 Task: Open Card Leadership Conference Review in Board Customer Relationship Management to Workspace Commercial Mortgages and add a team member Softage.2@softage.net, a label Red, a checklist Student Retention, an attachment from your onedrive, a color Red and finally, add a card description 'Conduct team training session on delegation and empowerment' and a comment 'Given the potential impact of this task, let us approach it with a strategic mindset and explore all options before making a decision.'. Add a start date 'Jan 02, 1900' with a due date 'Jan 09, 1900'
Action: Mouse moved to (51, 296)
Screenshot: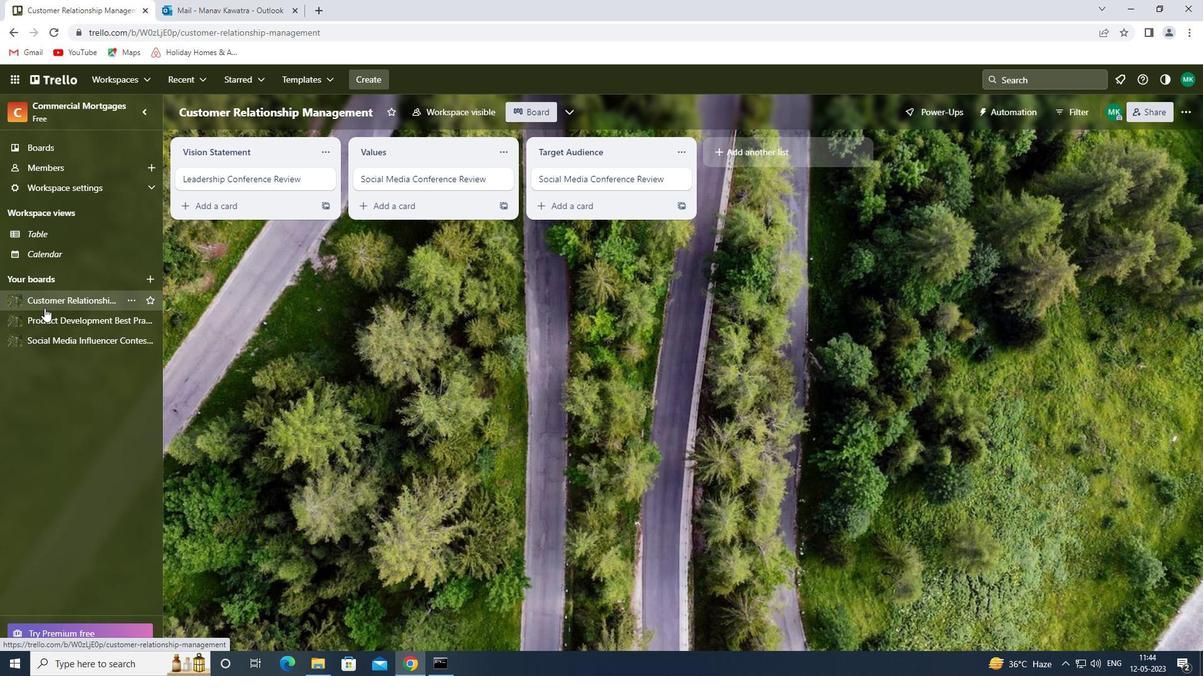 
Action: Mouse pressed left at (51, 296)
Screenshot: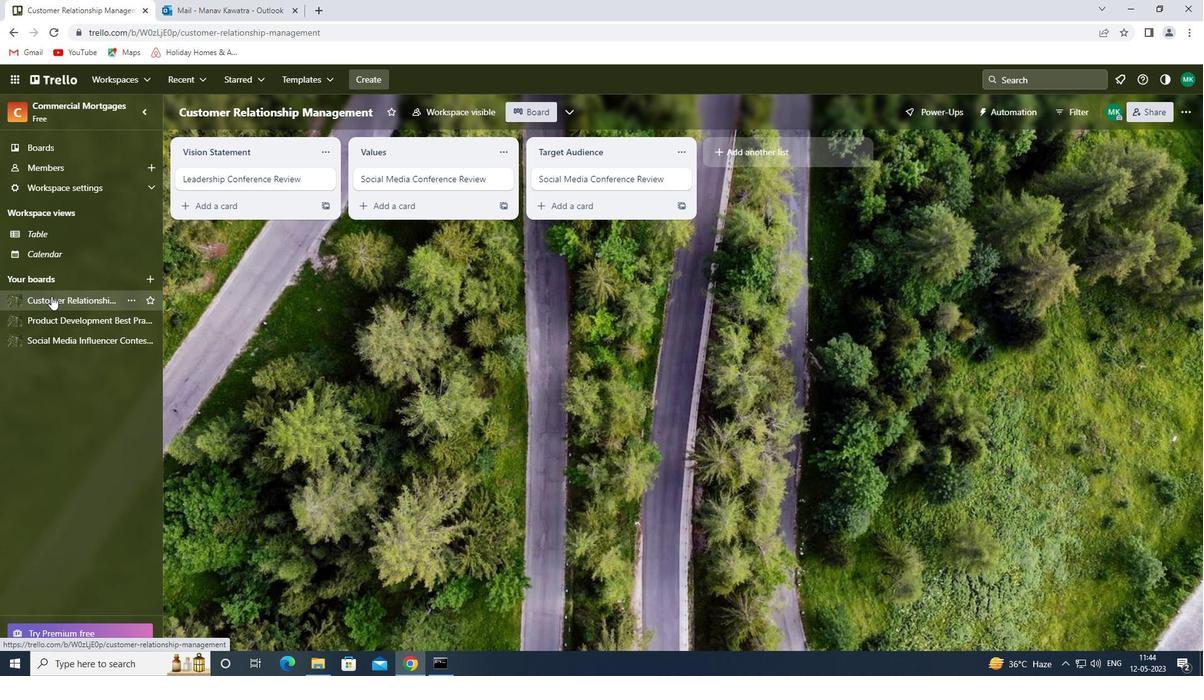 
Action: Mouse moved to (260, 178)
Screenshot: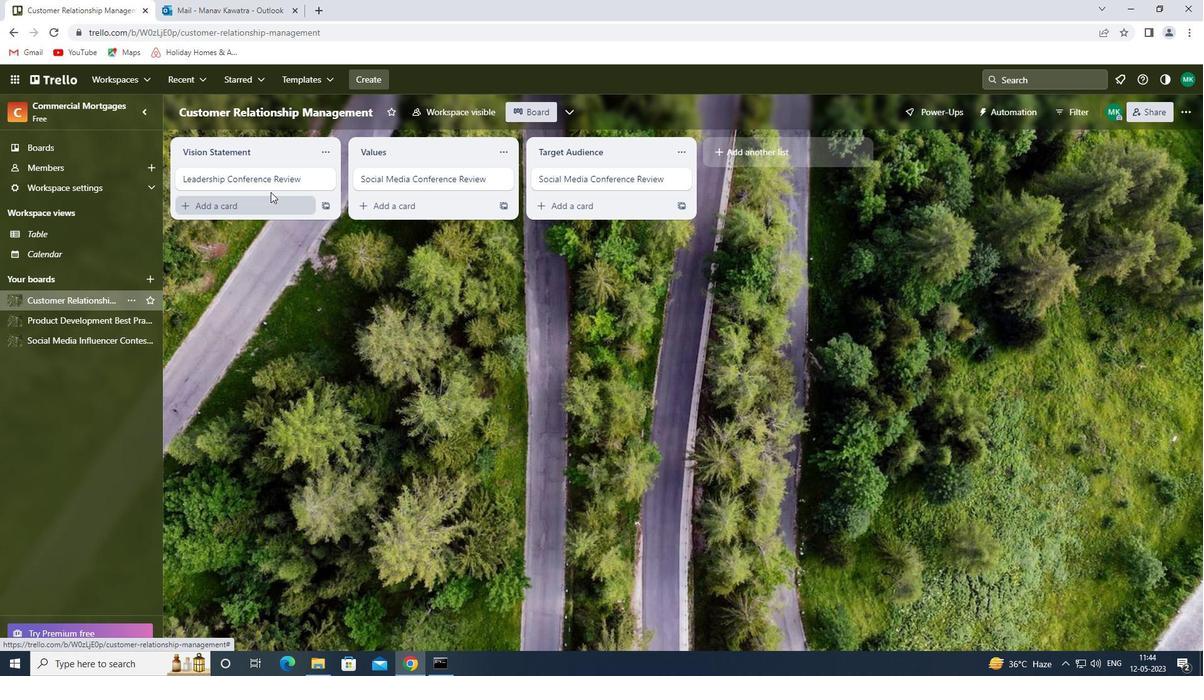 
Action: Mouse pressed left at (260, 178)
Screenshot: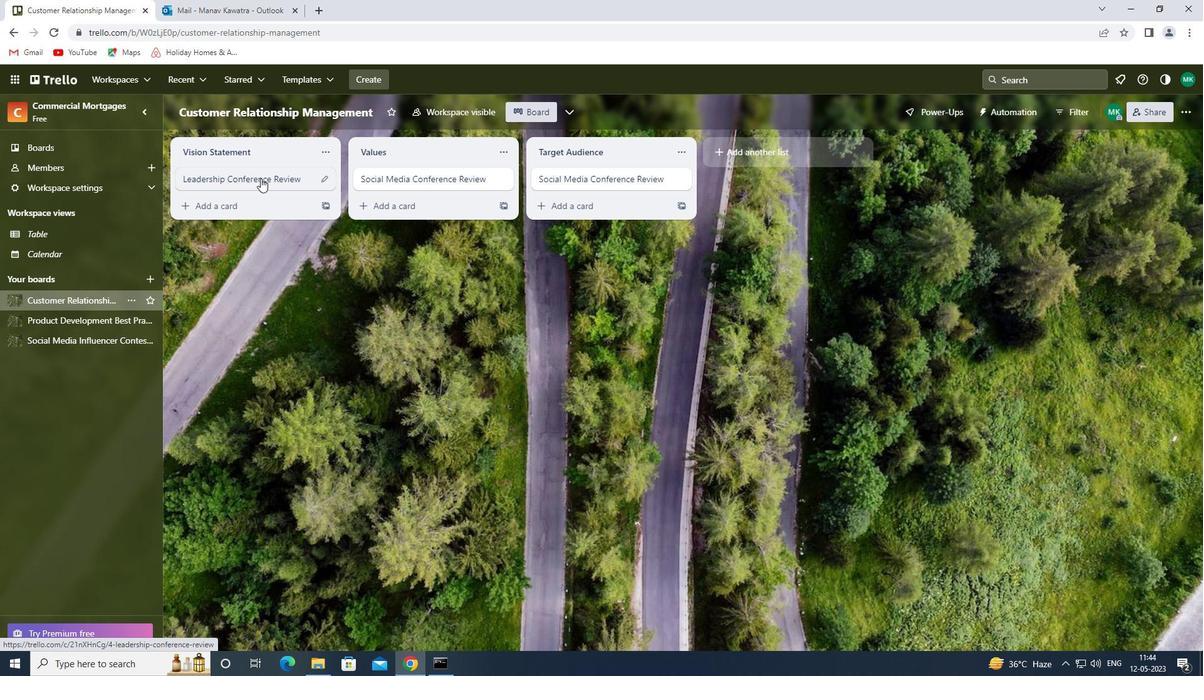 
Action: Mouse moved to (769, 218)
Screenshot: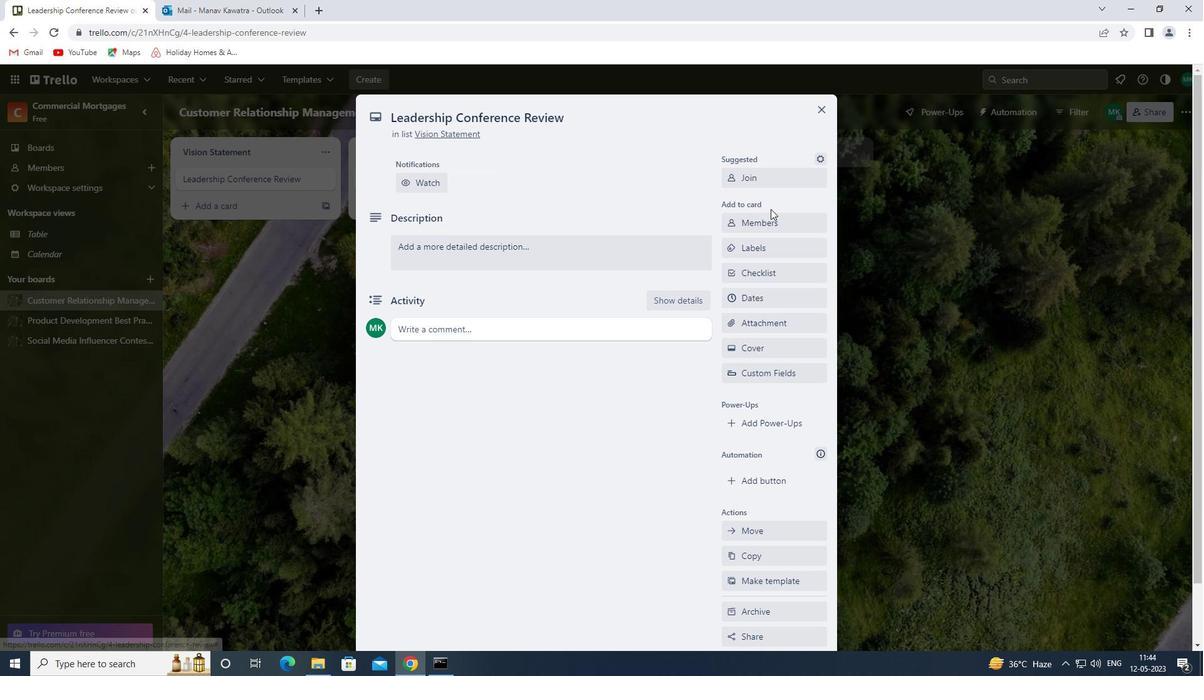 
Action: Mouse pressed left at (769, 218)
Screenshot: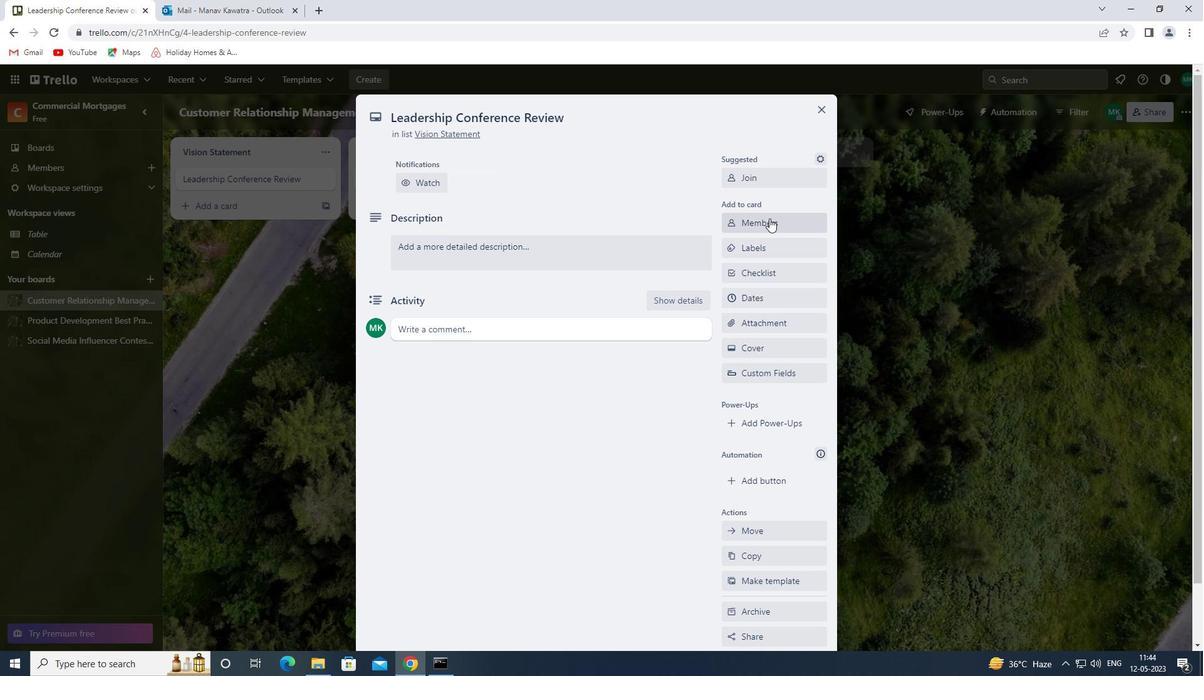 
Action: Mouse moved to (760, 273)
Screenshot: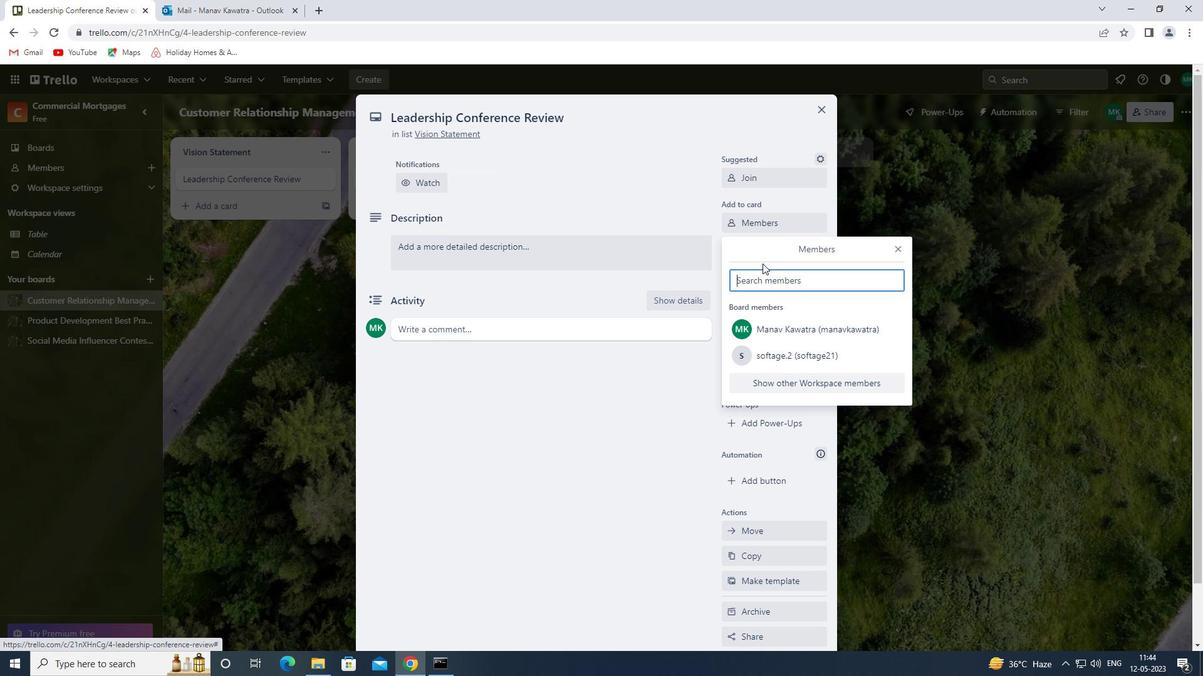 
Action: Mouse pressed left at (760, 273)
Screenshot: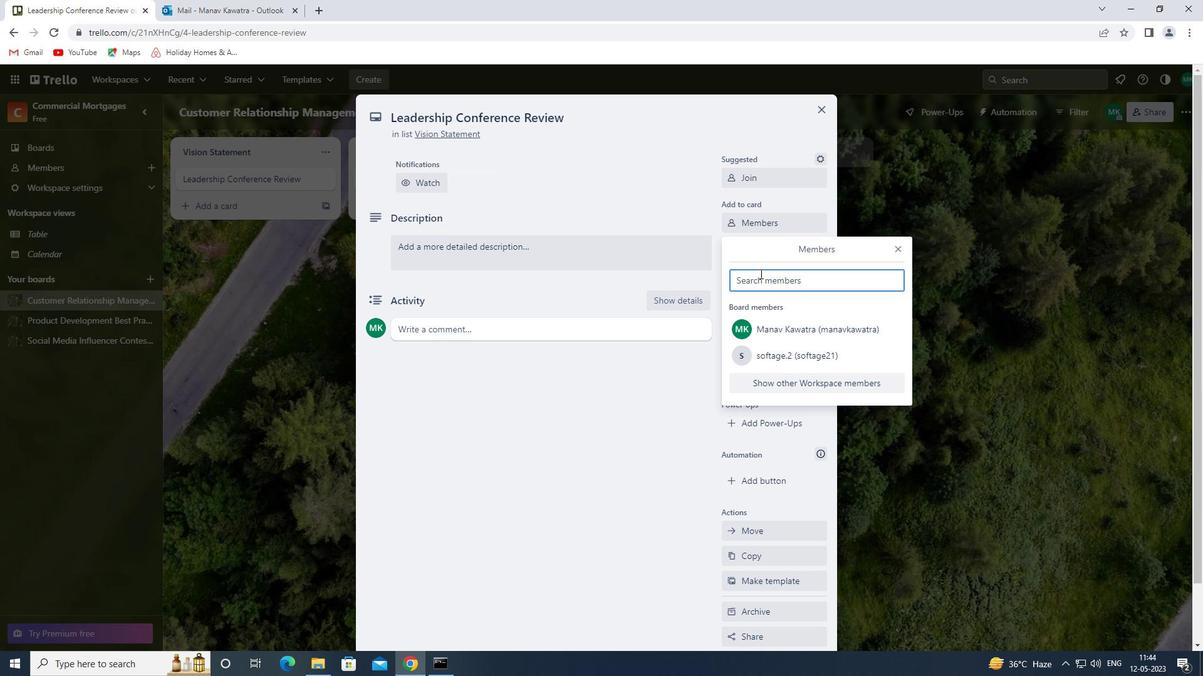 
Action: Key pressed <Key.shift>SOFTAGE.2<Key.shift><Key.shift>@SOFTAGE.NET
Screenshot: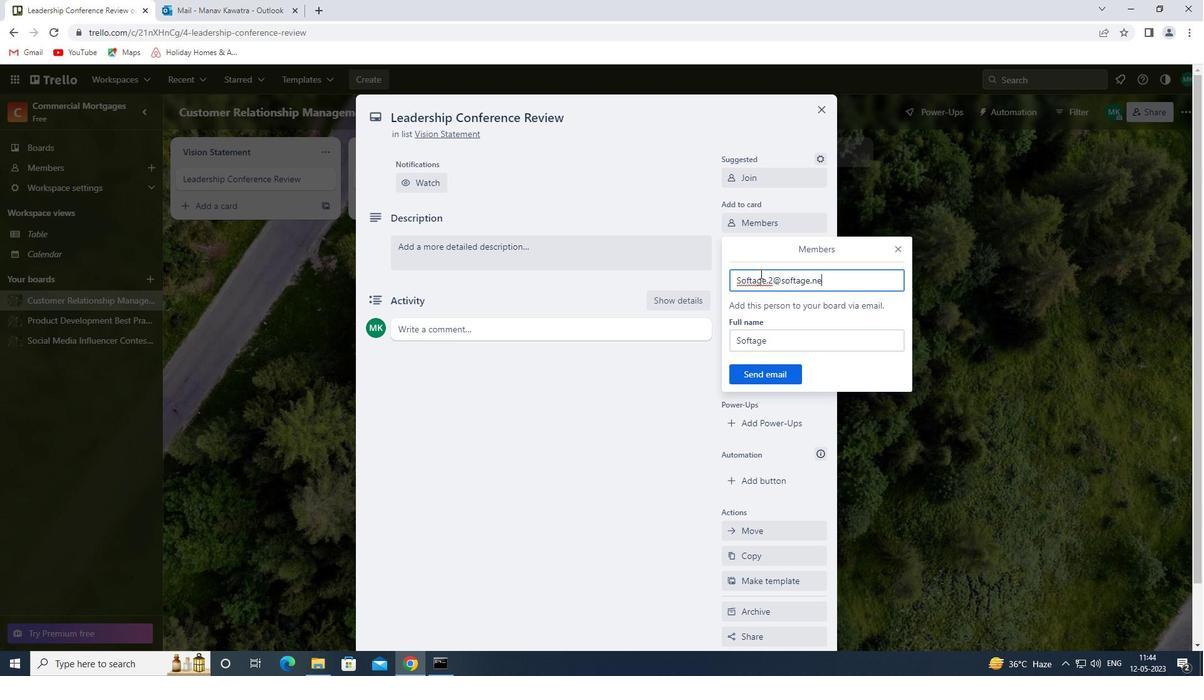 
Action: Mouse moved to (793, 370)
Screenshot: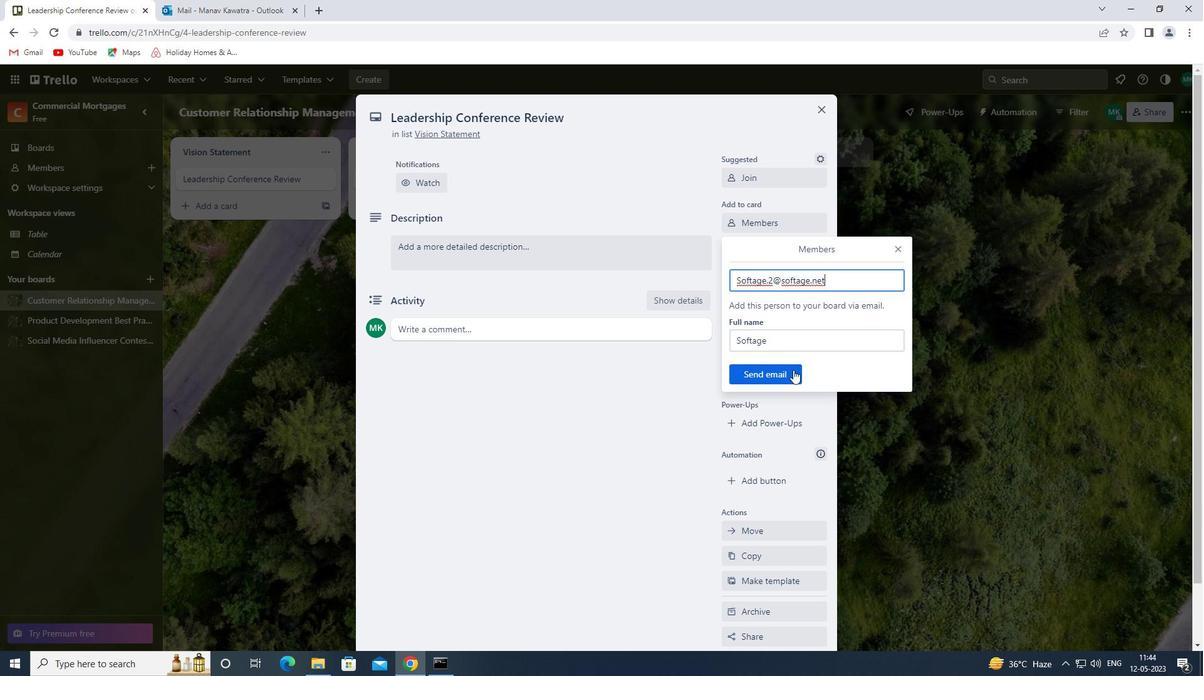 
Action: Mouse pressed left at (793, 370)
Screenshot: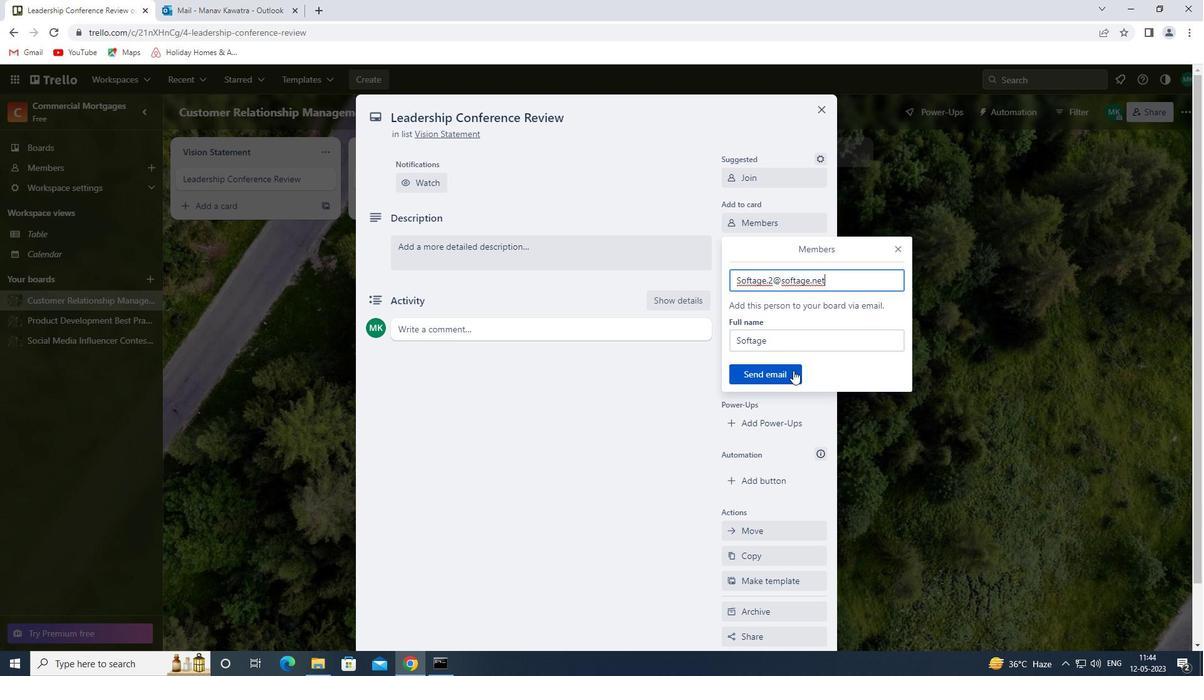 
Action: Mouse moved to (757, 244)
Screenshot: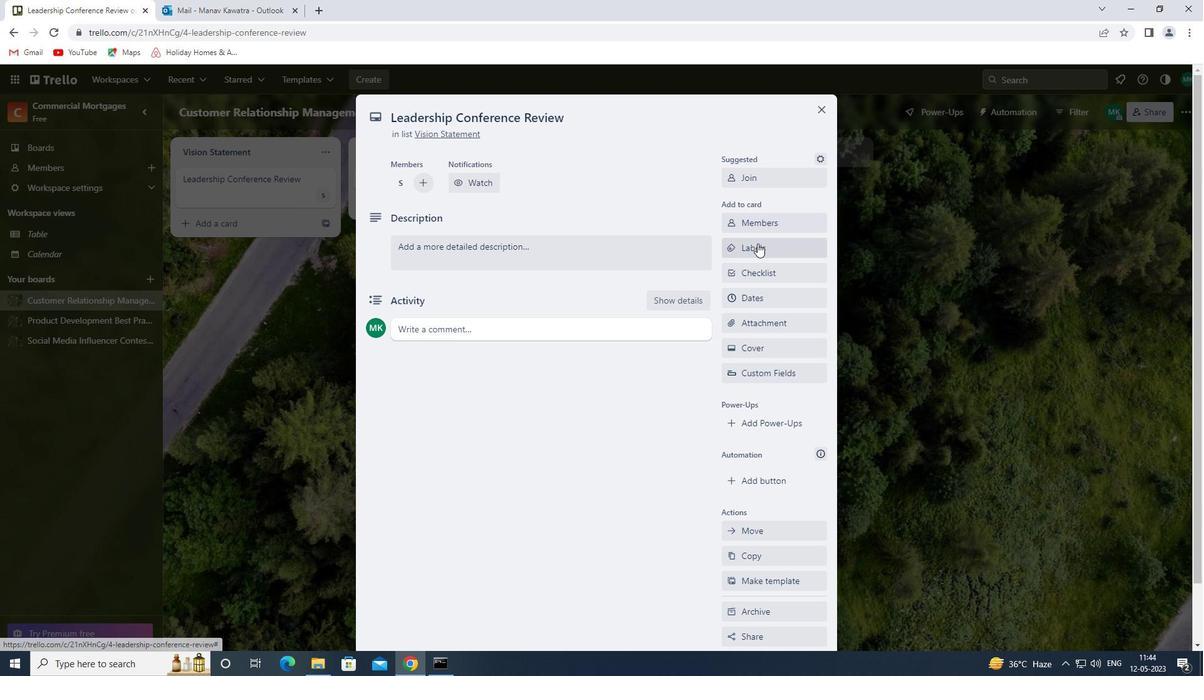 
Action: Mouse pressed left at (757, 244)
Screenshot: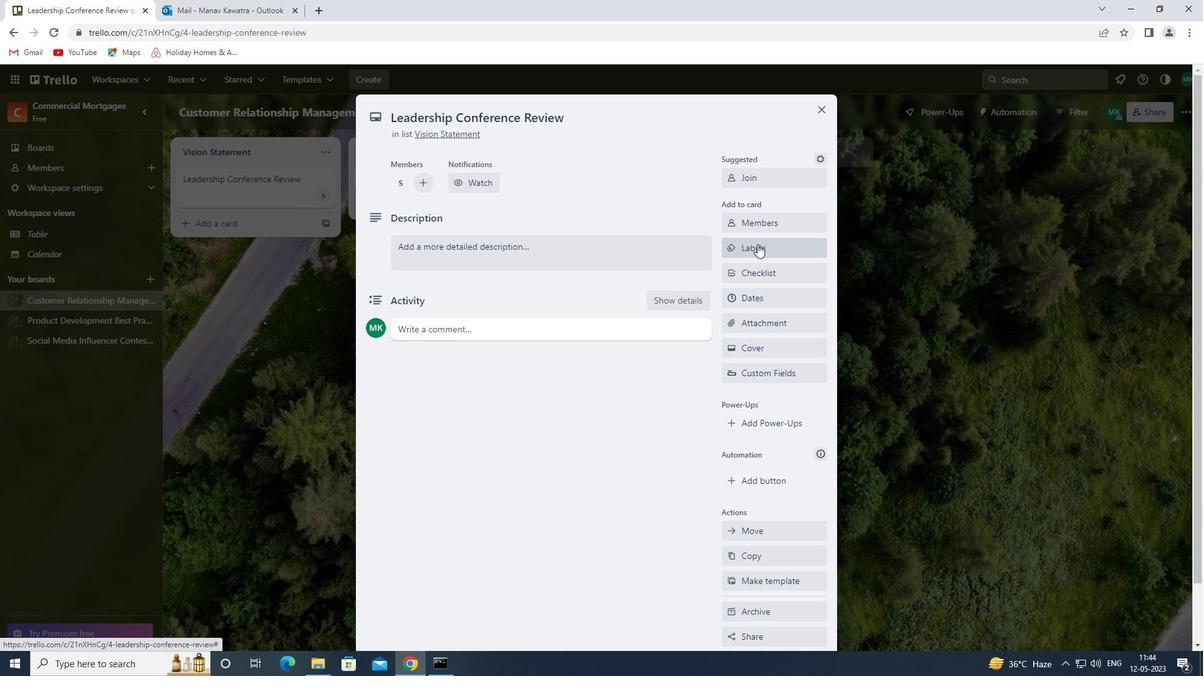 
Action: Mouse moved to (736, 418)
Screenshot: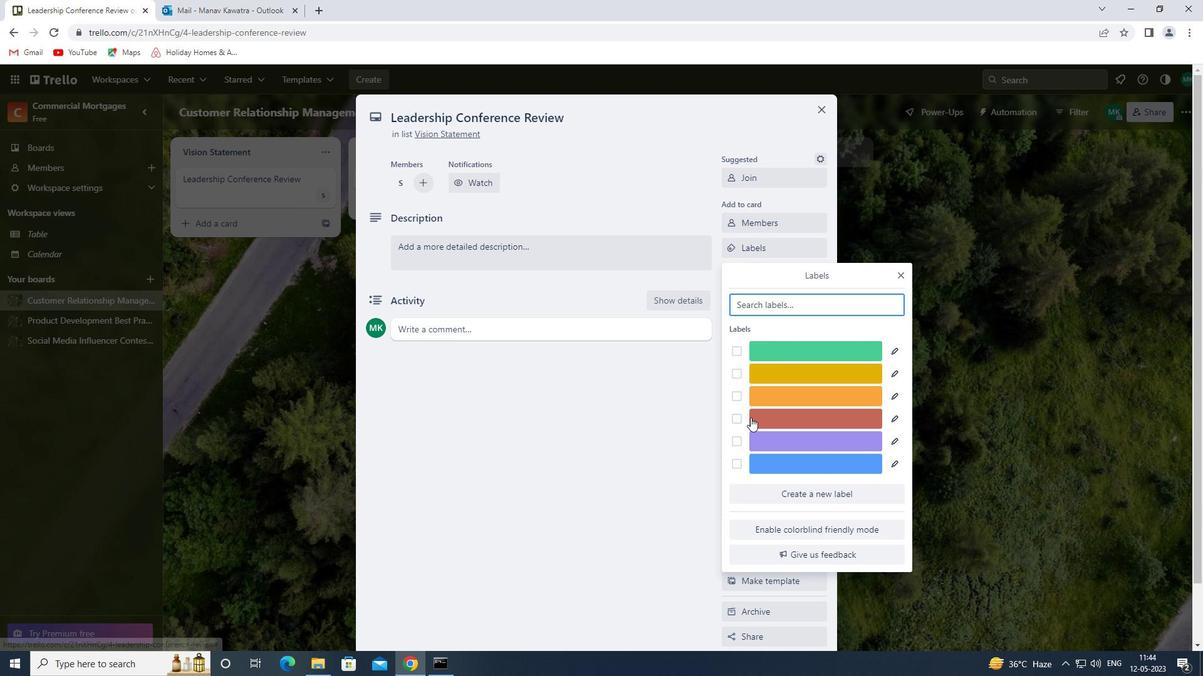 
Action: Mouse pressed left at (736, 418)
Screenshot: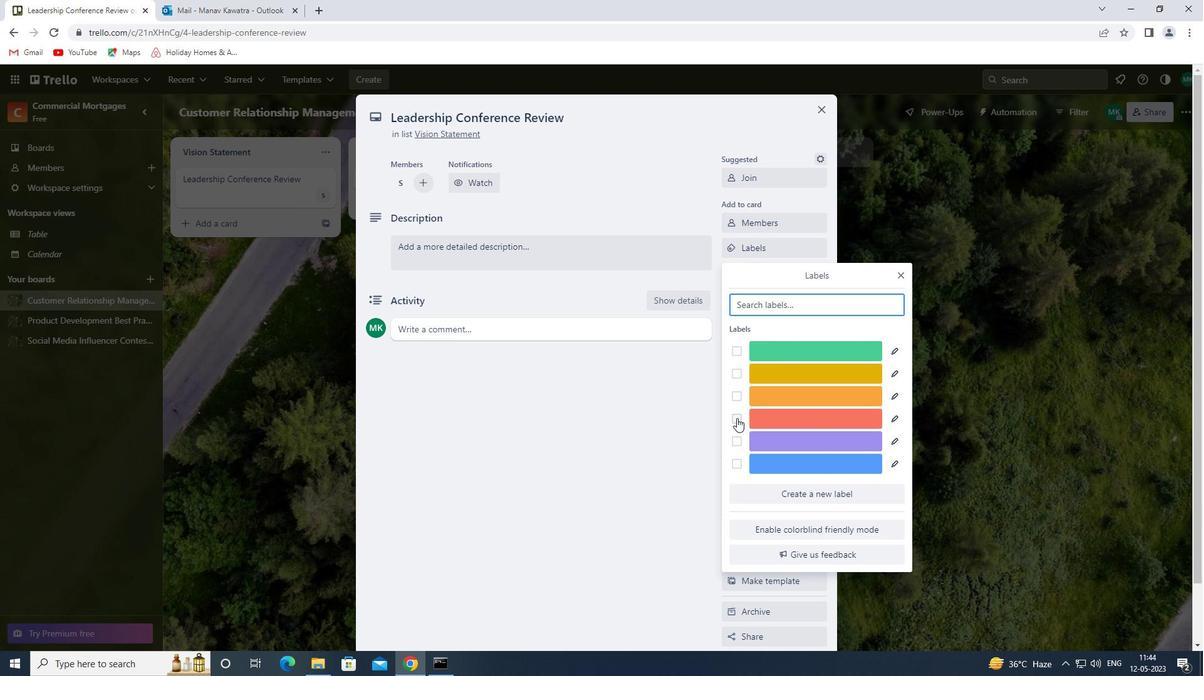 
Action: Mouse moved to (899, 274)
Screenshot: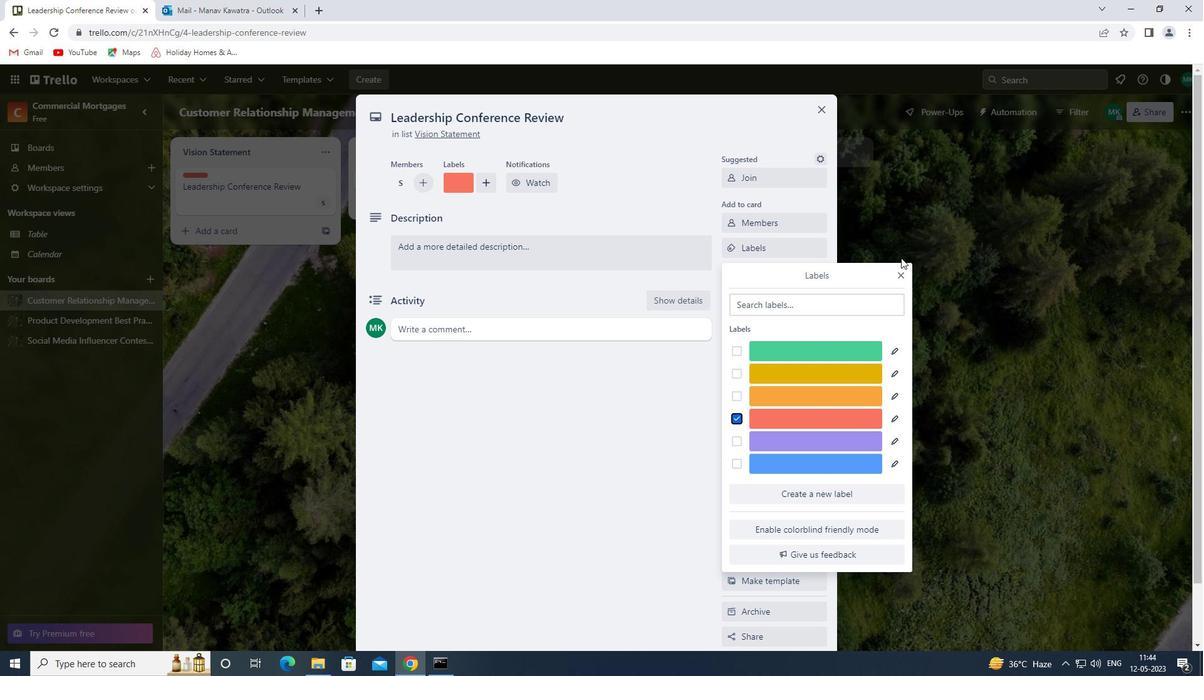 
Action: Mouse pressed left at (899, 274)
Screenshot: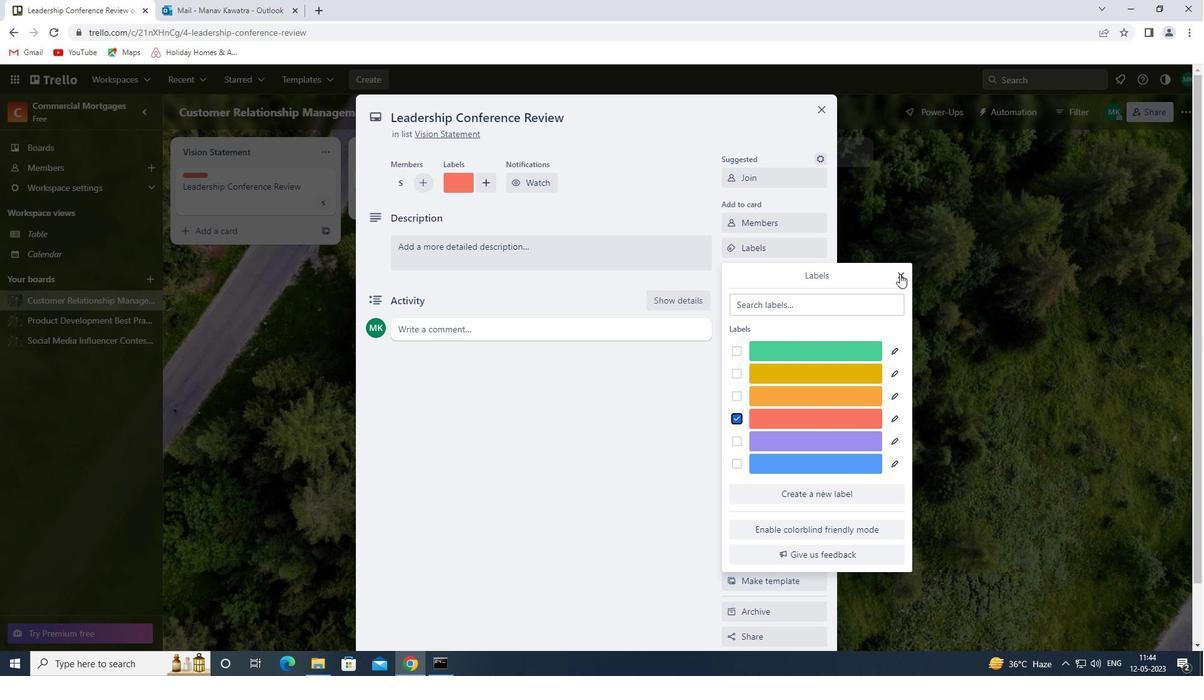 
Action: Mouse moved to (785, 275)
Screenshot: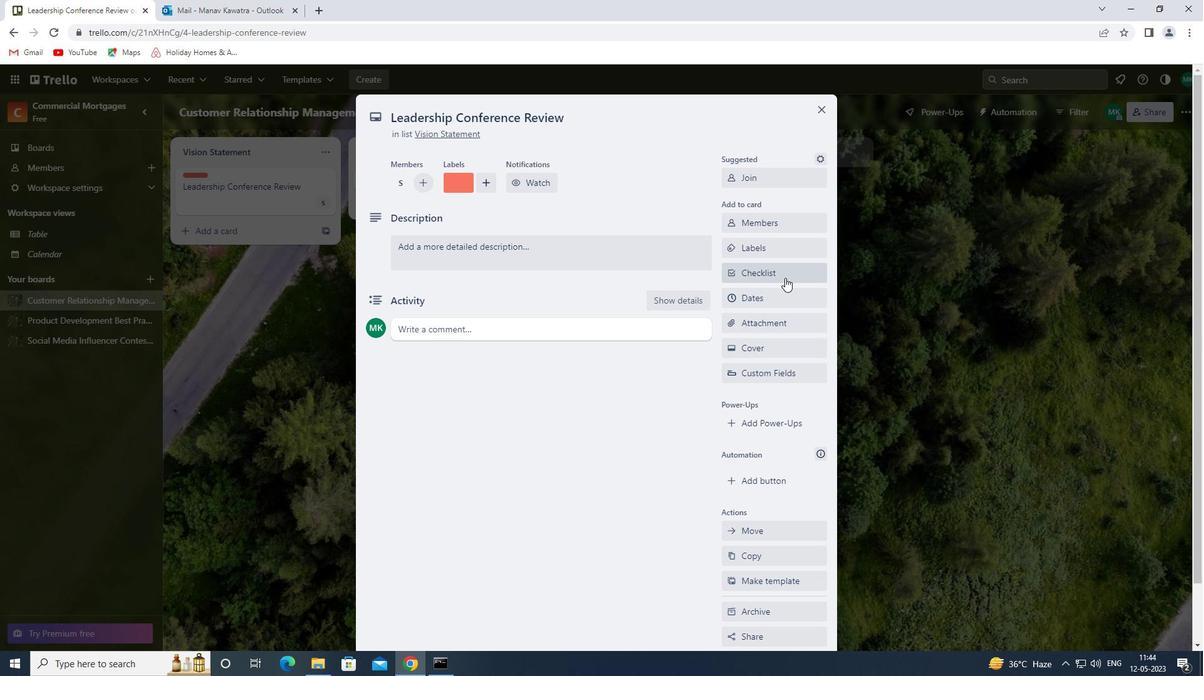 
Action: Mouse pressed left at (785, 275)
Screenshot: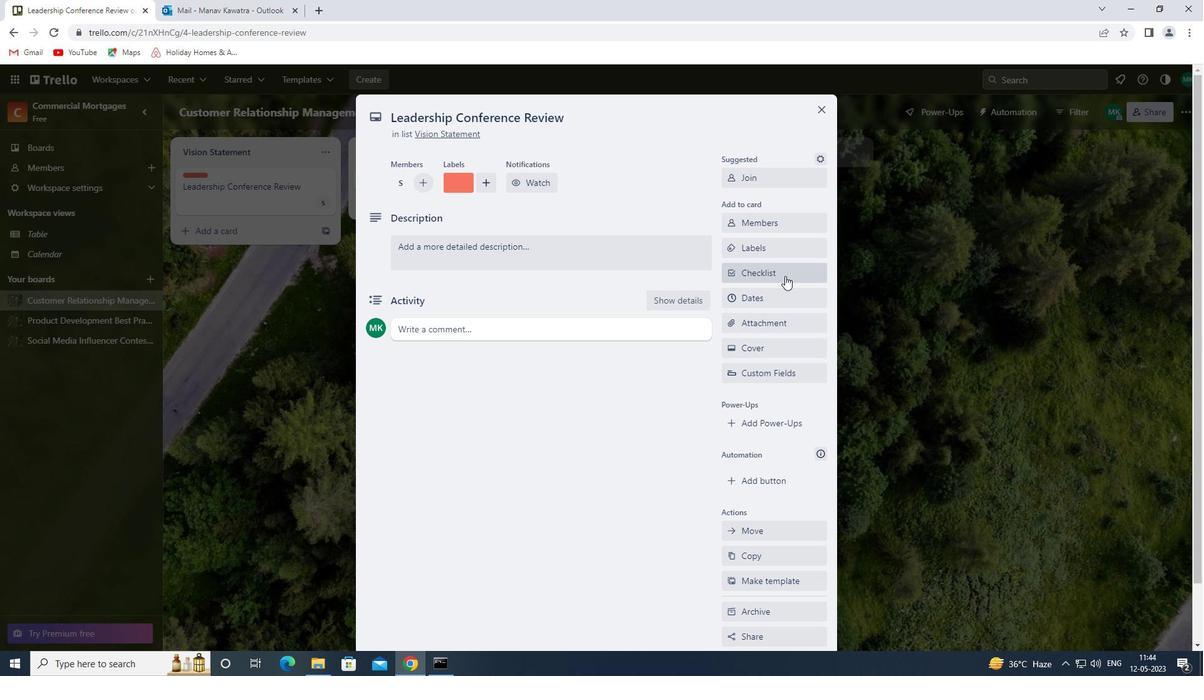 
Action: Mouse moved to (784, 344)
Screenshot: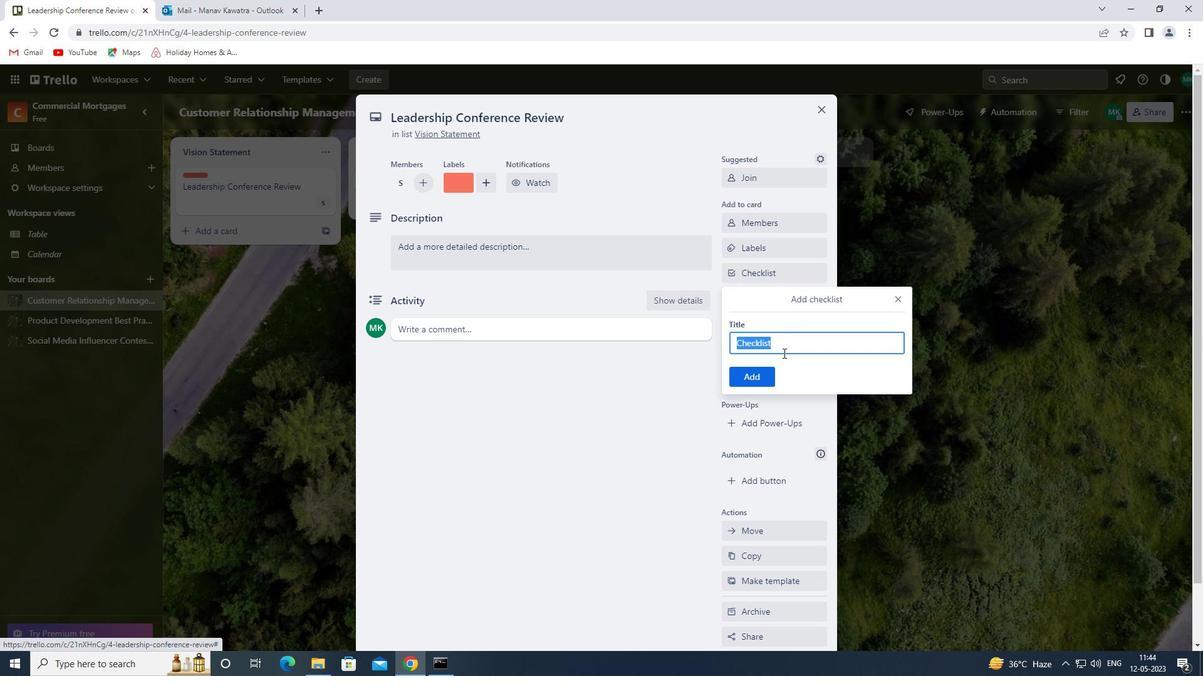 
Action: Key pressed <Key.shift>STUDENT<Key.space><Key.shift>RETENTION
Screenshot: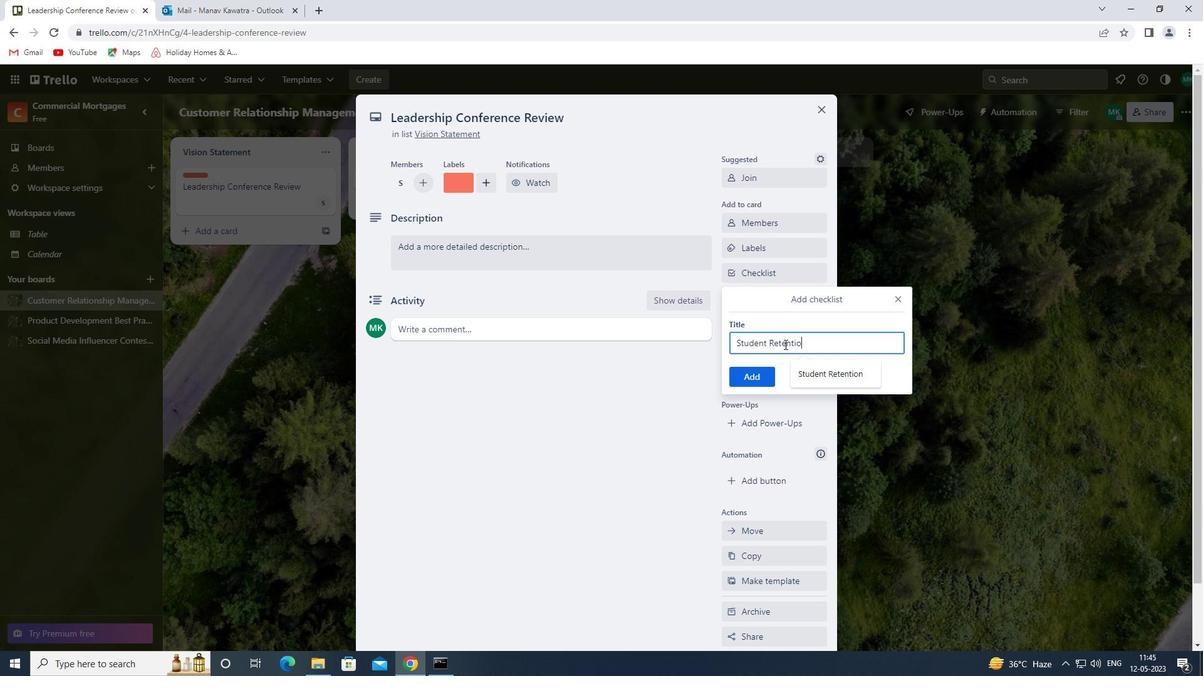 
Action: Mouse moved to (750, 375)
Screenshot: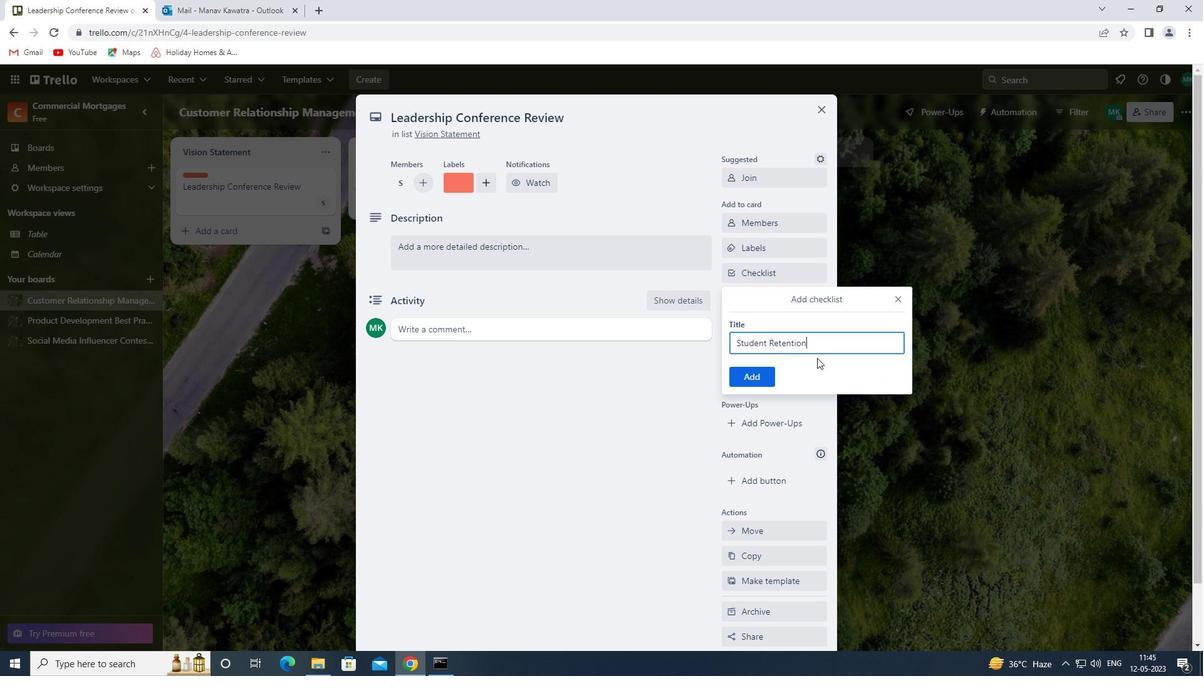 
Action: Mouse pressed left at (750, 375)
Screenshot: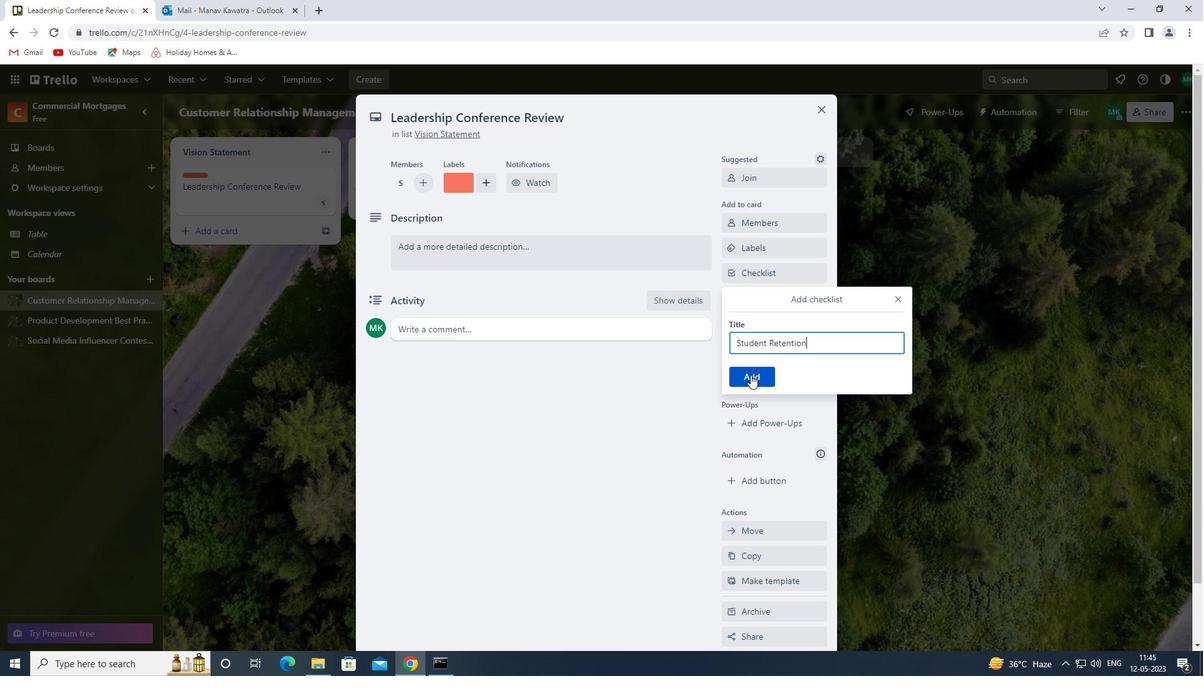 
Action: Mouse moved to (760, 319)
Screenshot: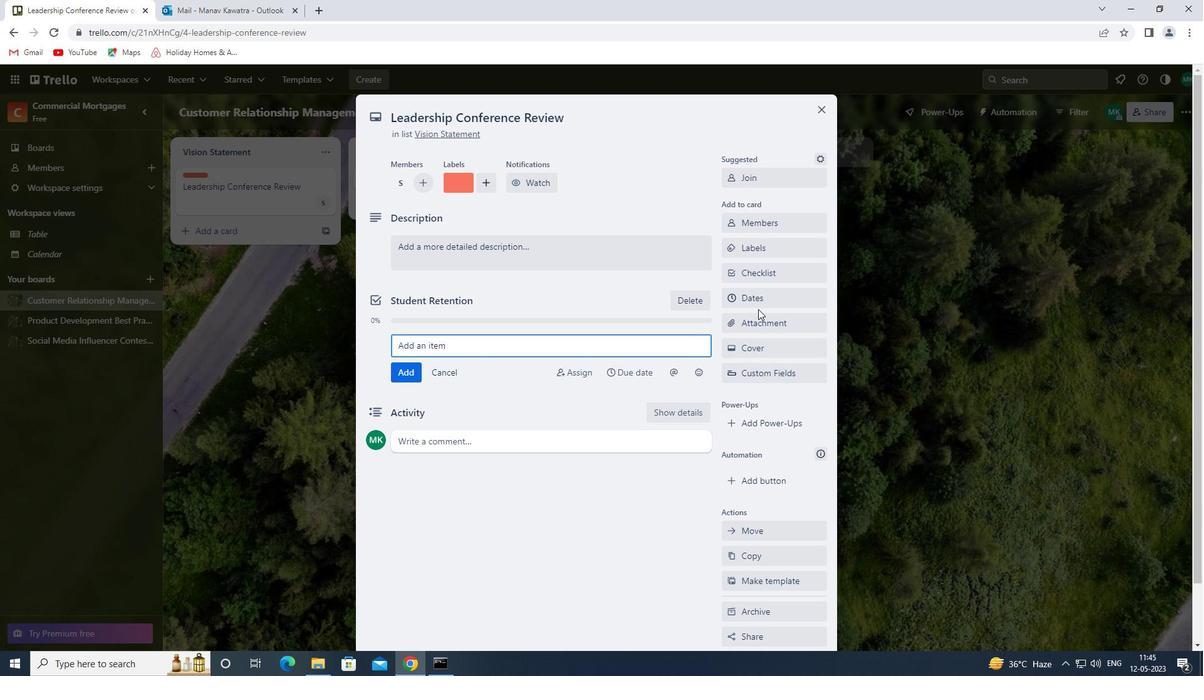 
Action: Mouse pressed left at (760, 319)
Screenshot: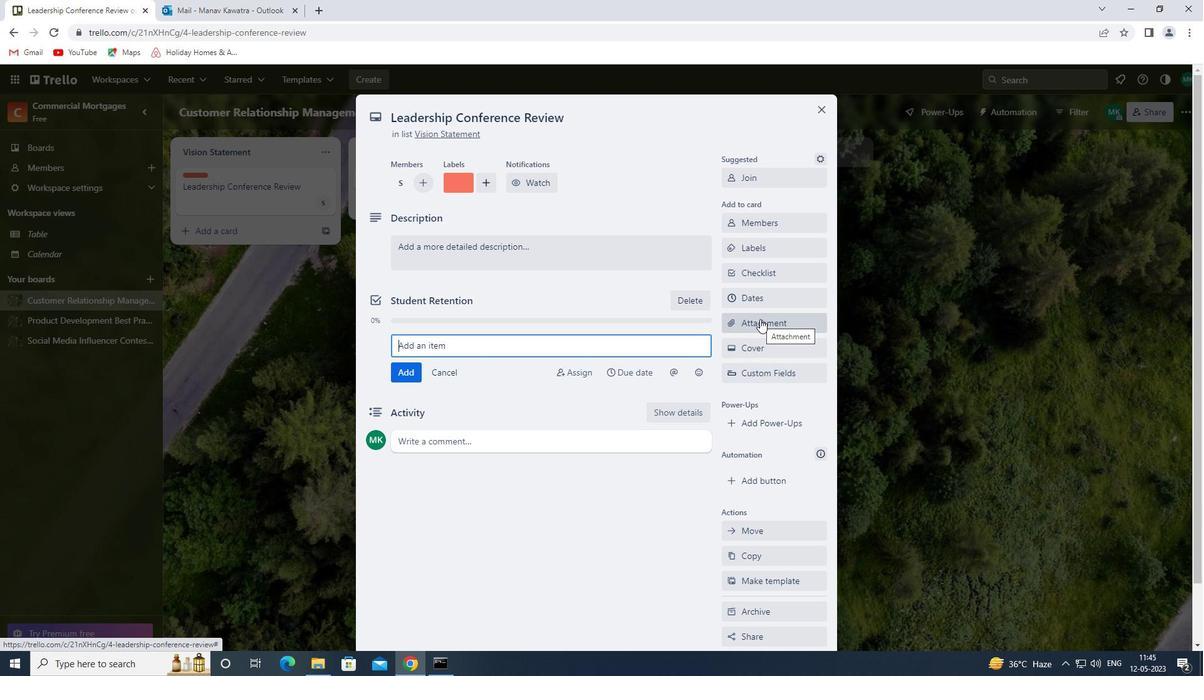 
Action: Mouse moved to (772, 477)
Screenshot: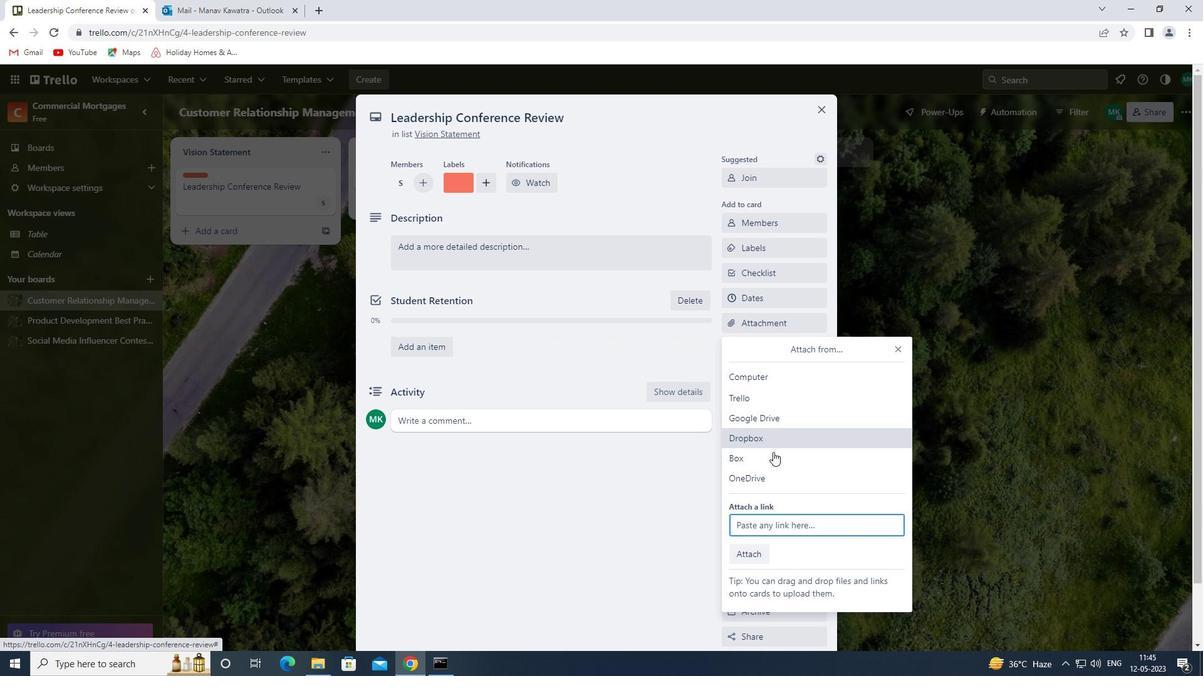 
Action: Mouse pressed left at (772, 477)
Screenshot: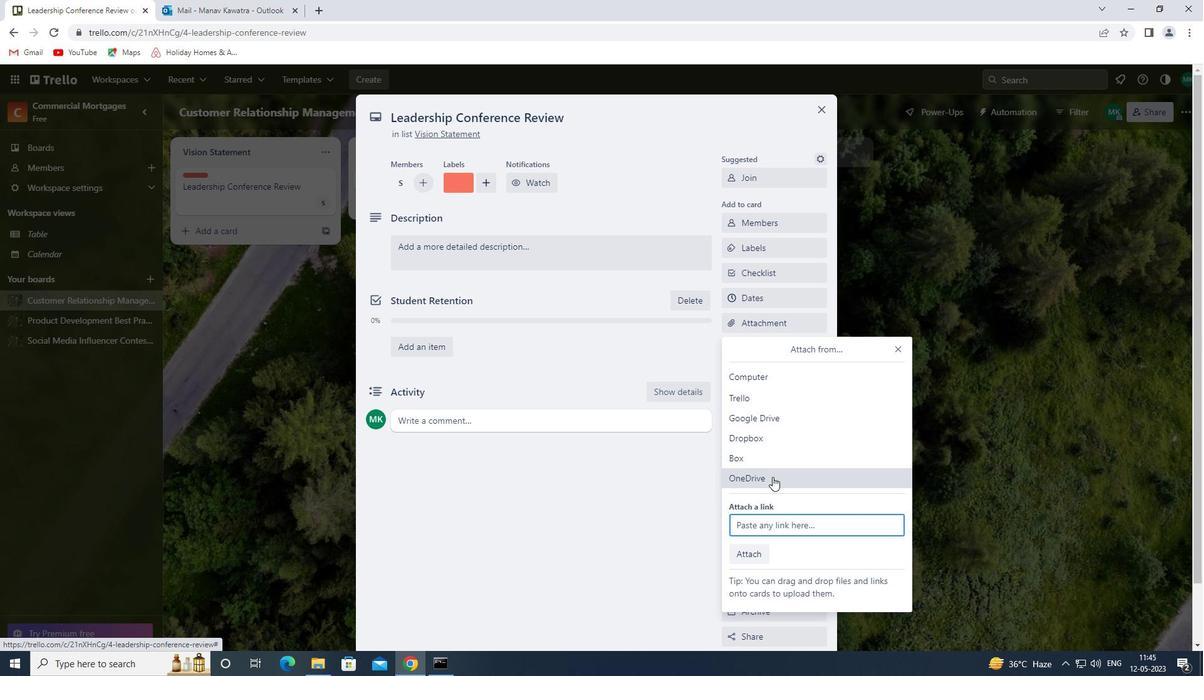 
Action: Mouse moved to (474, 238)
Screenshot: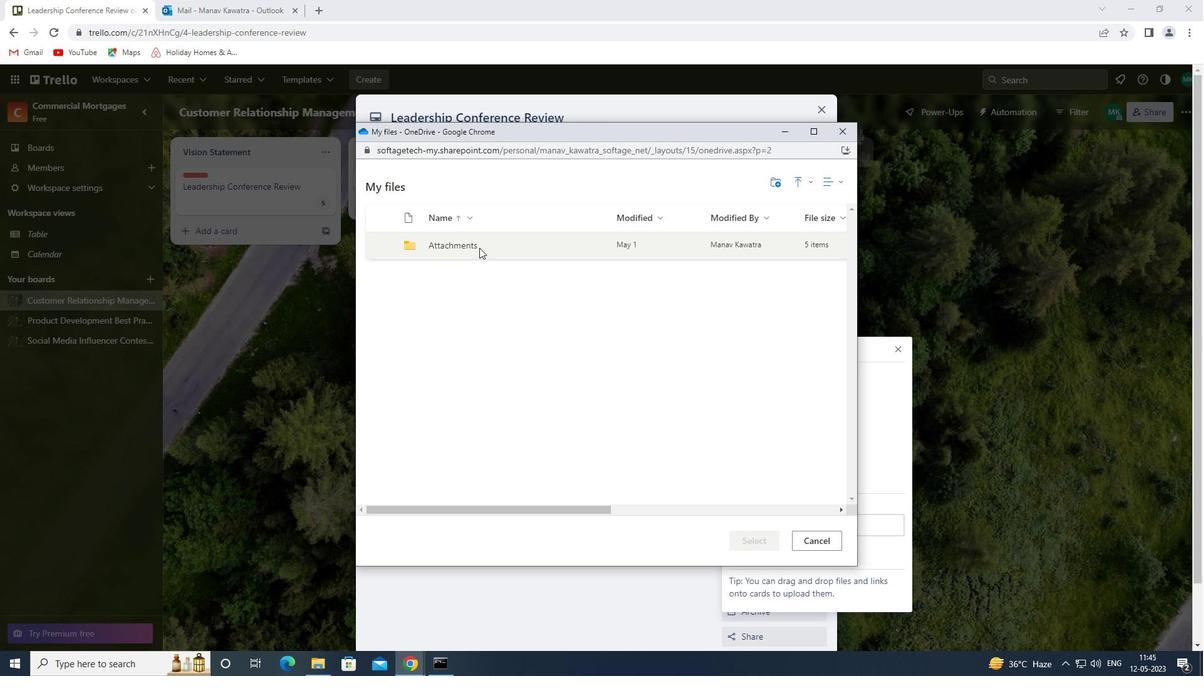 
Action: Mouse pressed left at (474, 238)
Screenshot: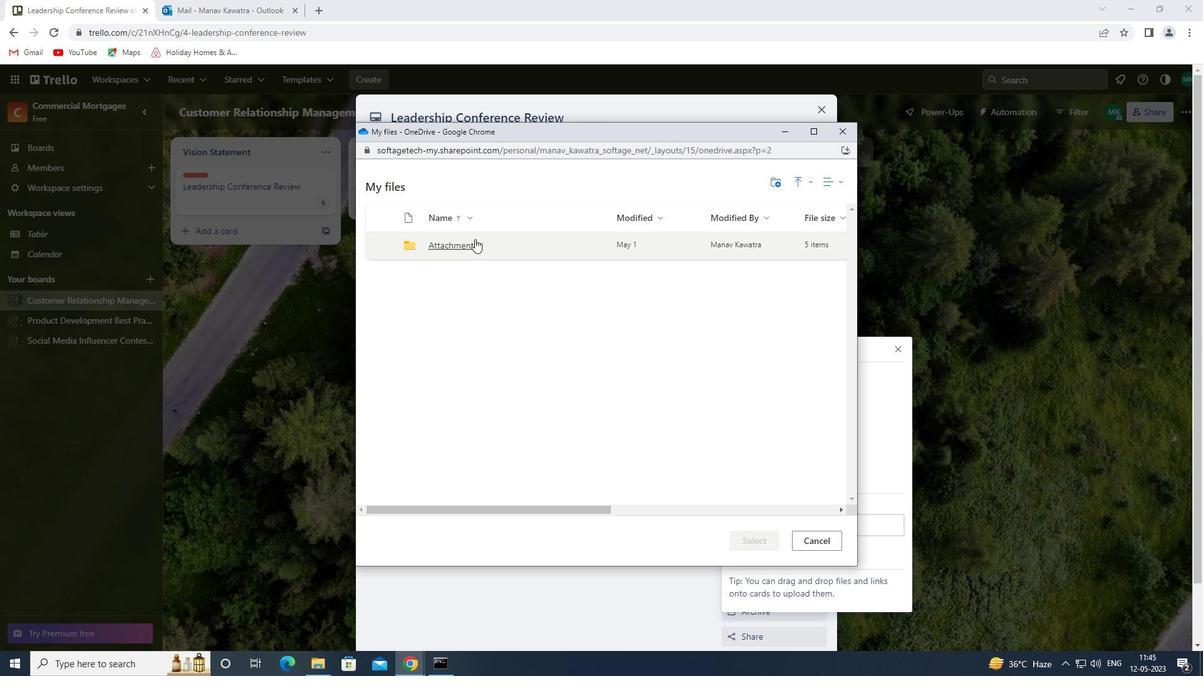 
Action: Mouse moved to (468, 246)
Screenshot: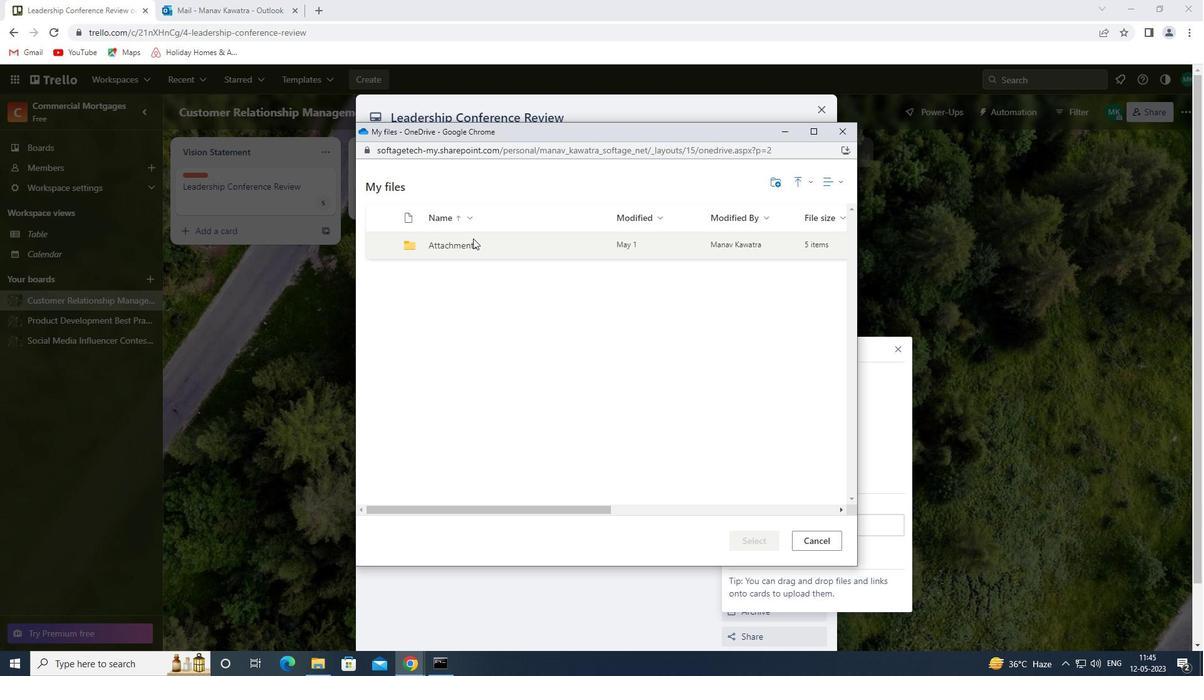 
Action: Mouse pressed left at (468, 246)
Screenshot: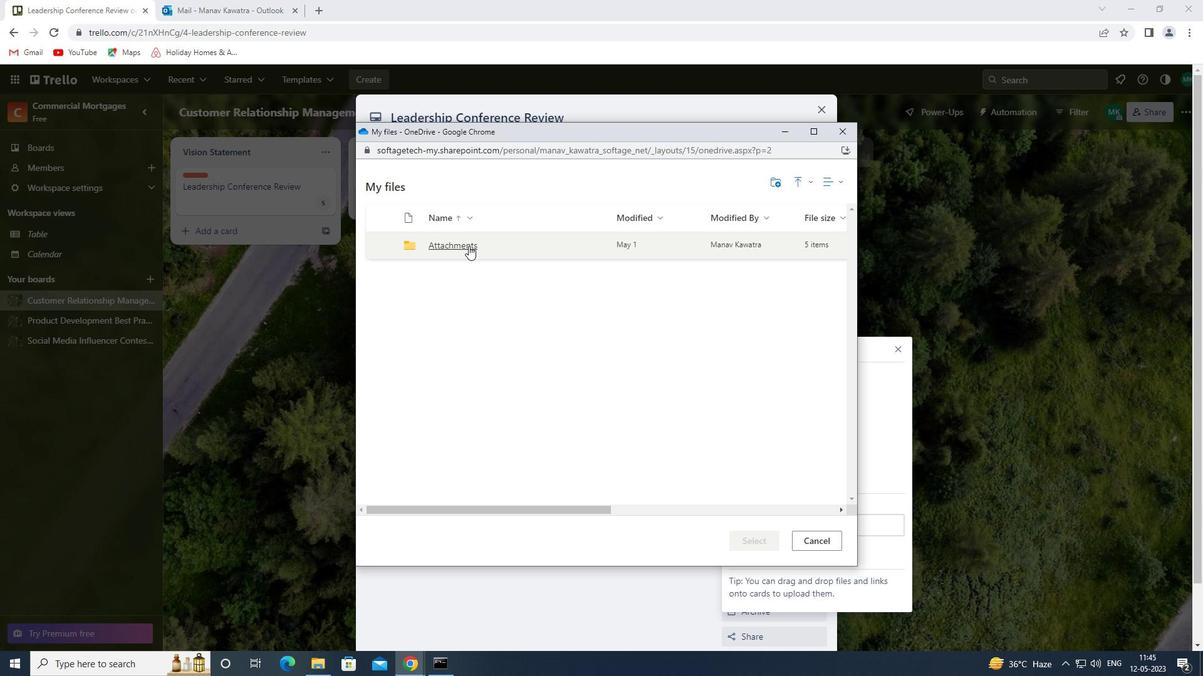 
Action: Mouse moved to (465, 280)
Screenshot: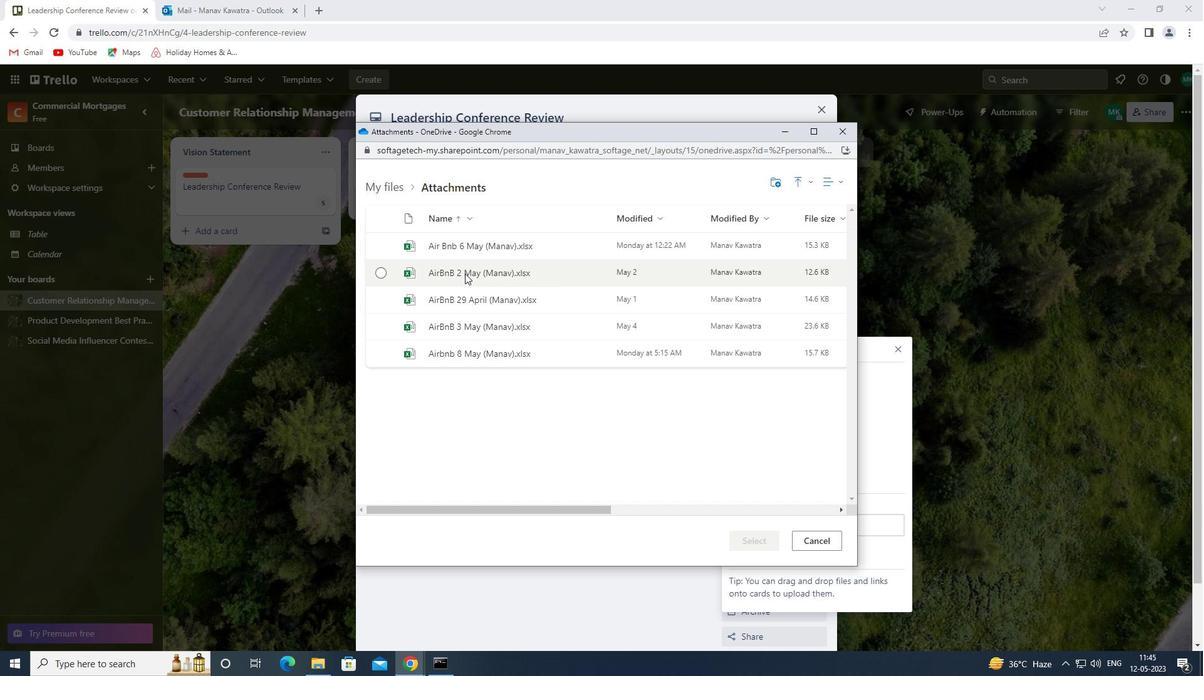 
Action: Mouse pressed left at (465, 280)
Screenshot: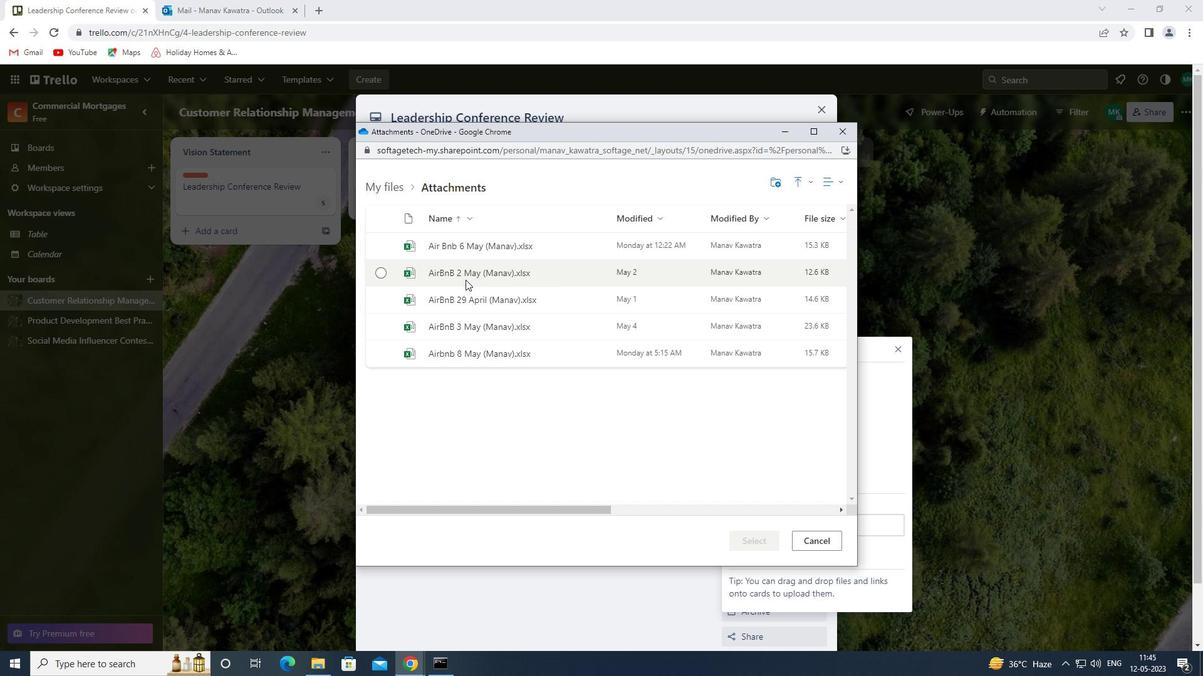 
Action: Mouse moved to (747, 536)
Screenshot: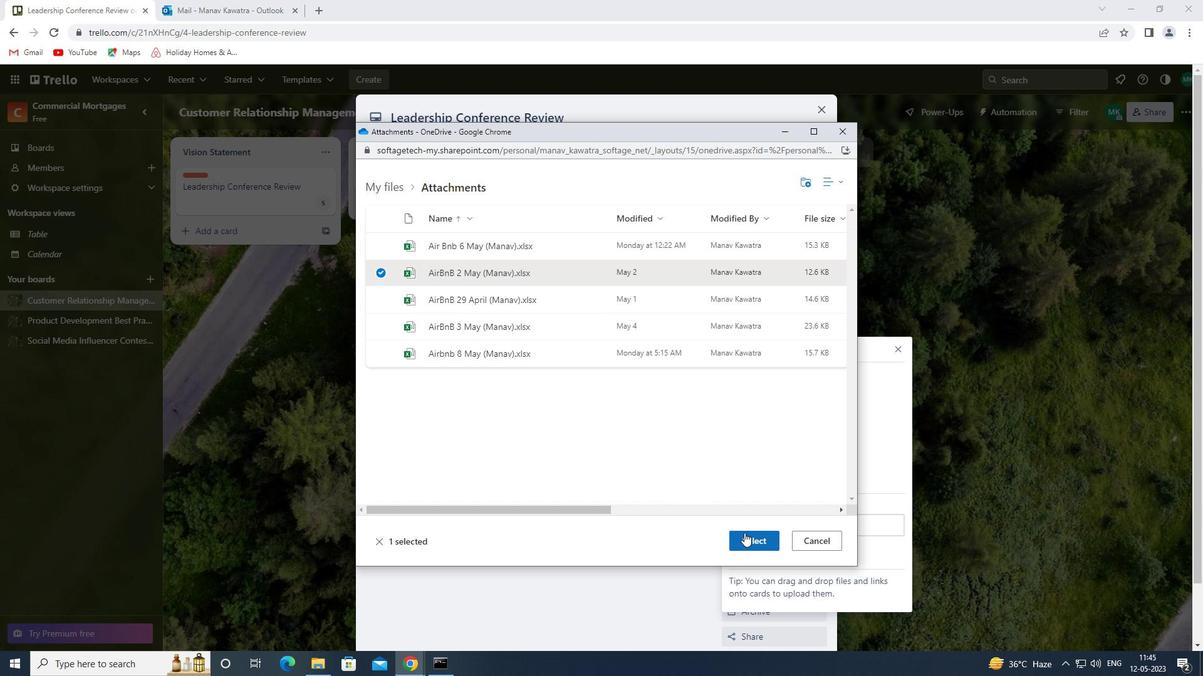 
Action: Mouse pressed left at (747, 536)
Screenshot: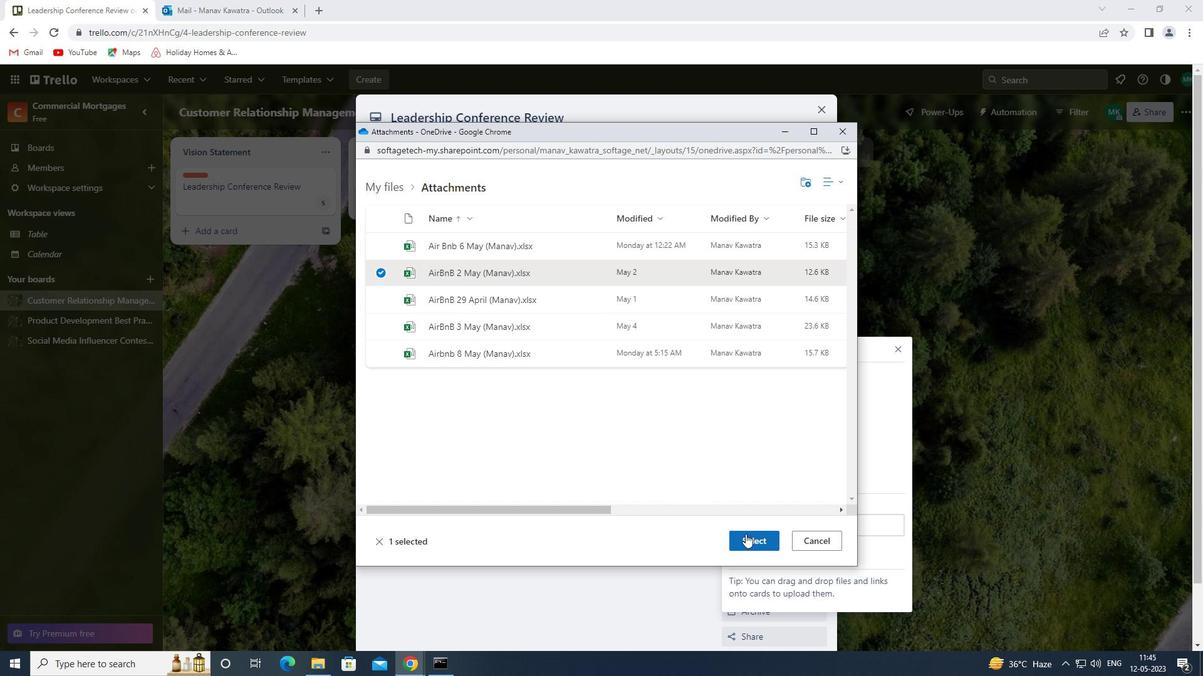 
Action: Mouse moved to (555, 491)
Screenshot: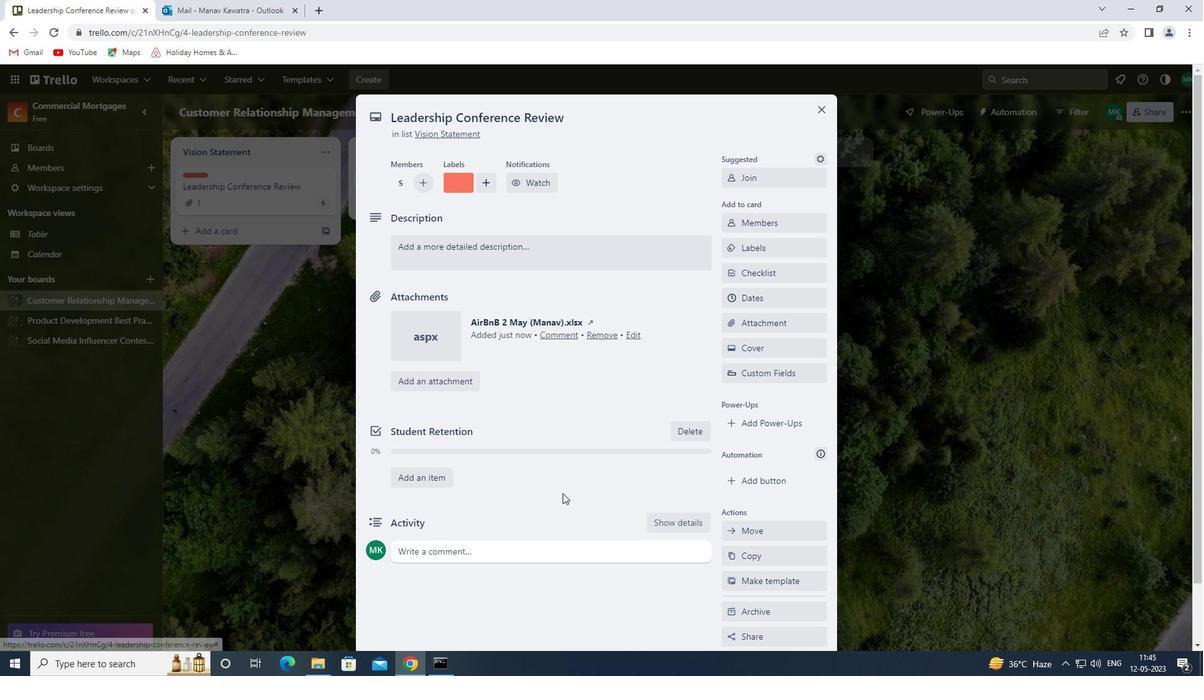 
Action: Mouse scrolled (555, 490) with delta (0, 0)
Screenshot: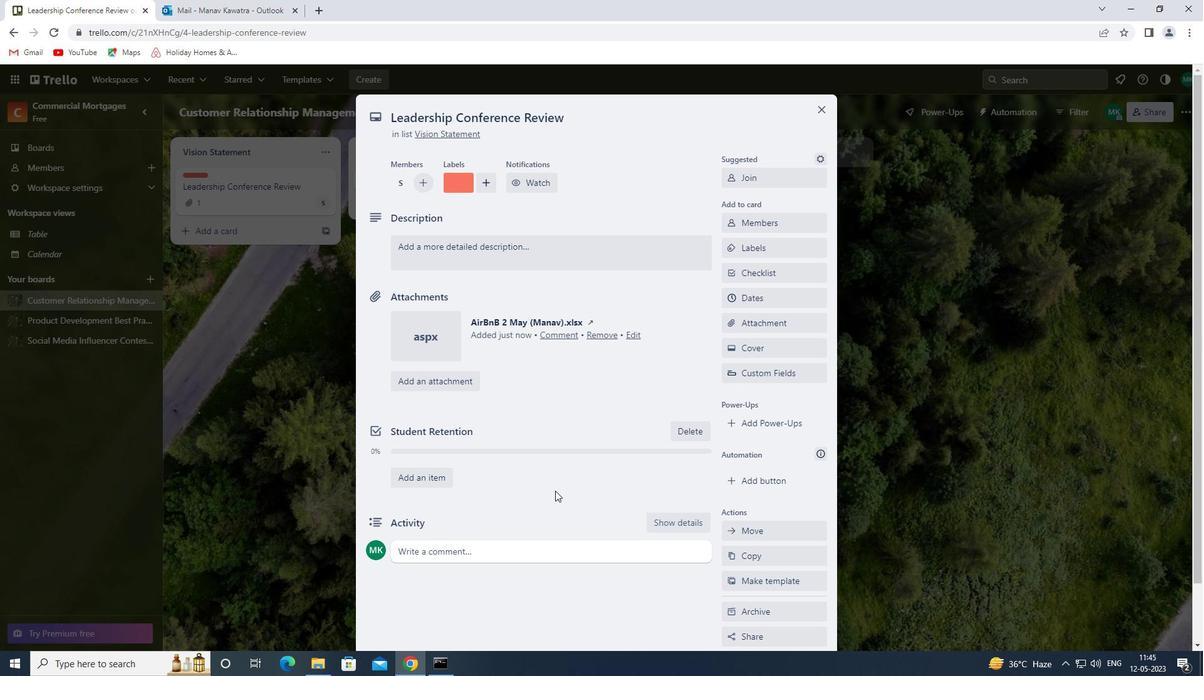 
Action: Mouse moved to (426, 191)
Screenshot: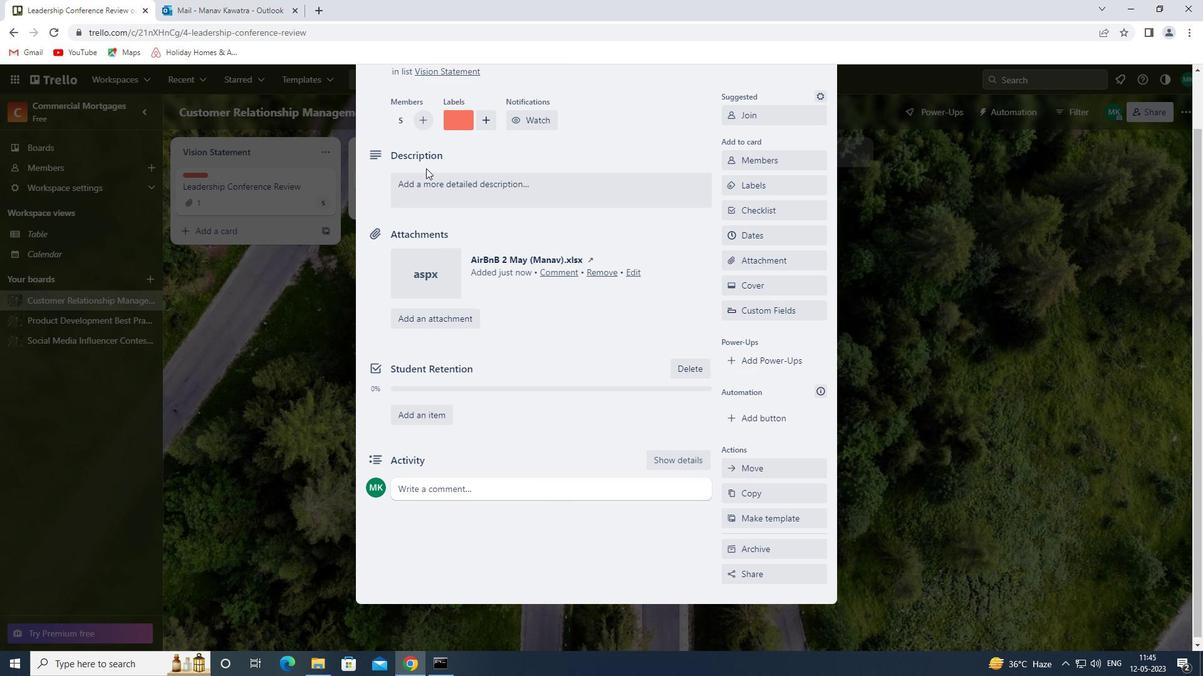 
Action: Mouse pressed left at (426, 191)
Screenshot: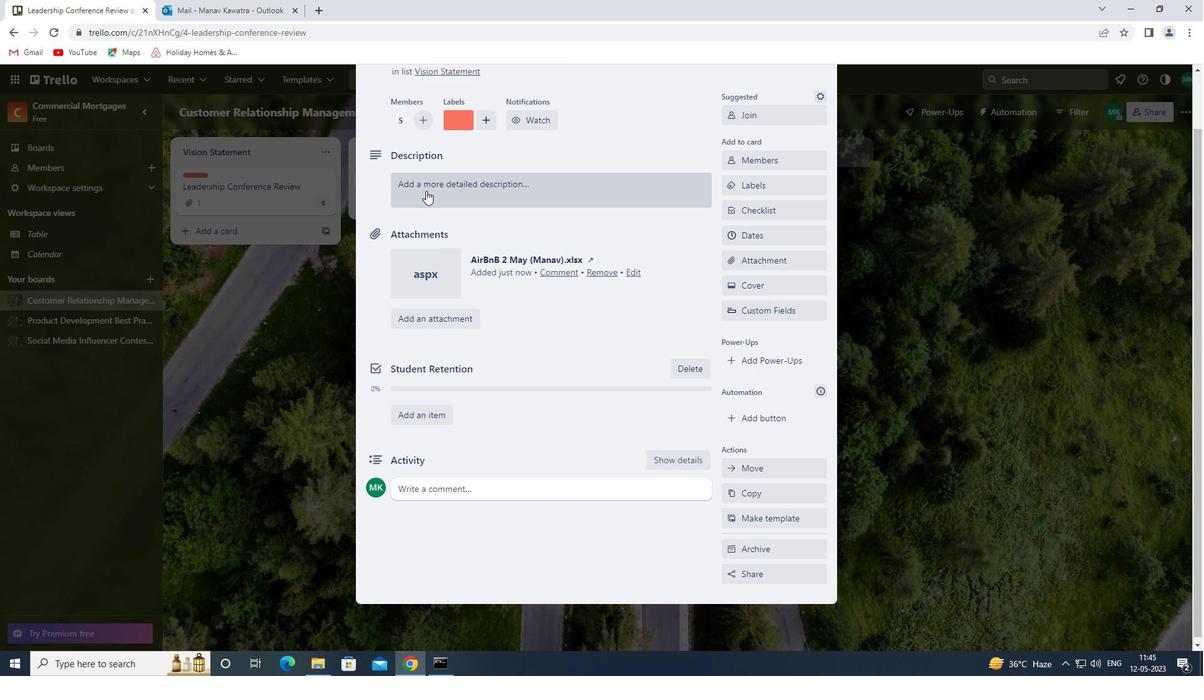 
Action: Mouse moved to (424, 236)
Screenshot: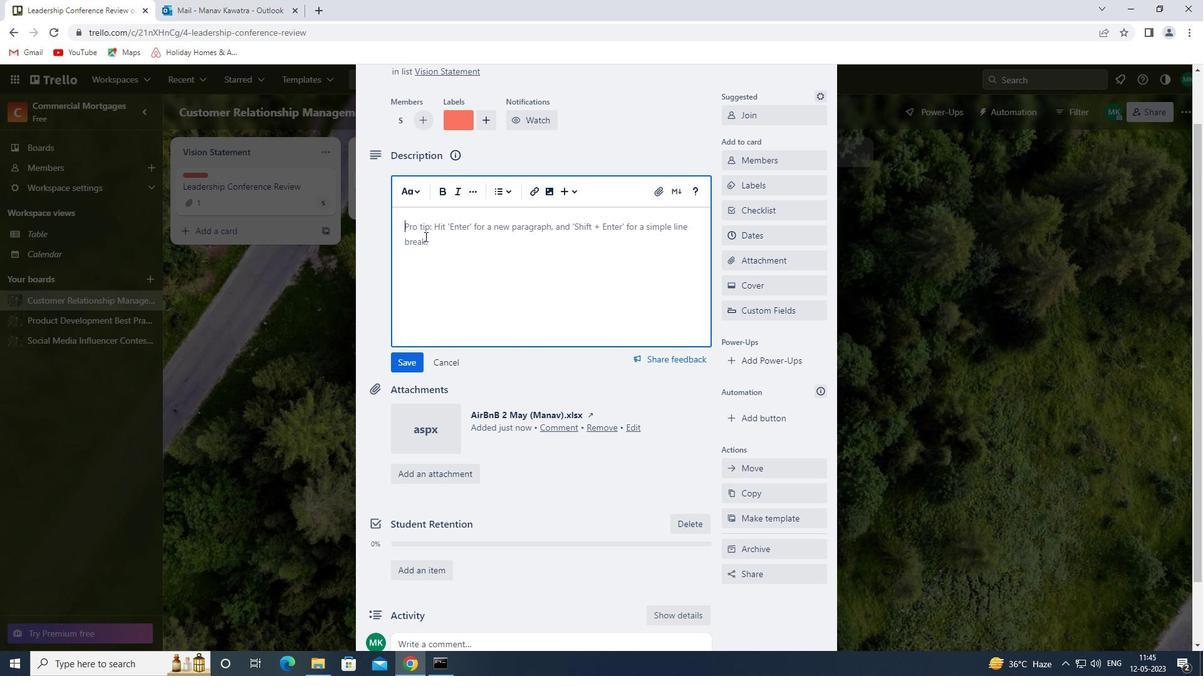 
Action: Mouse pressed left at (424, 236)
Screenshot: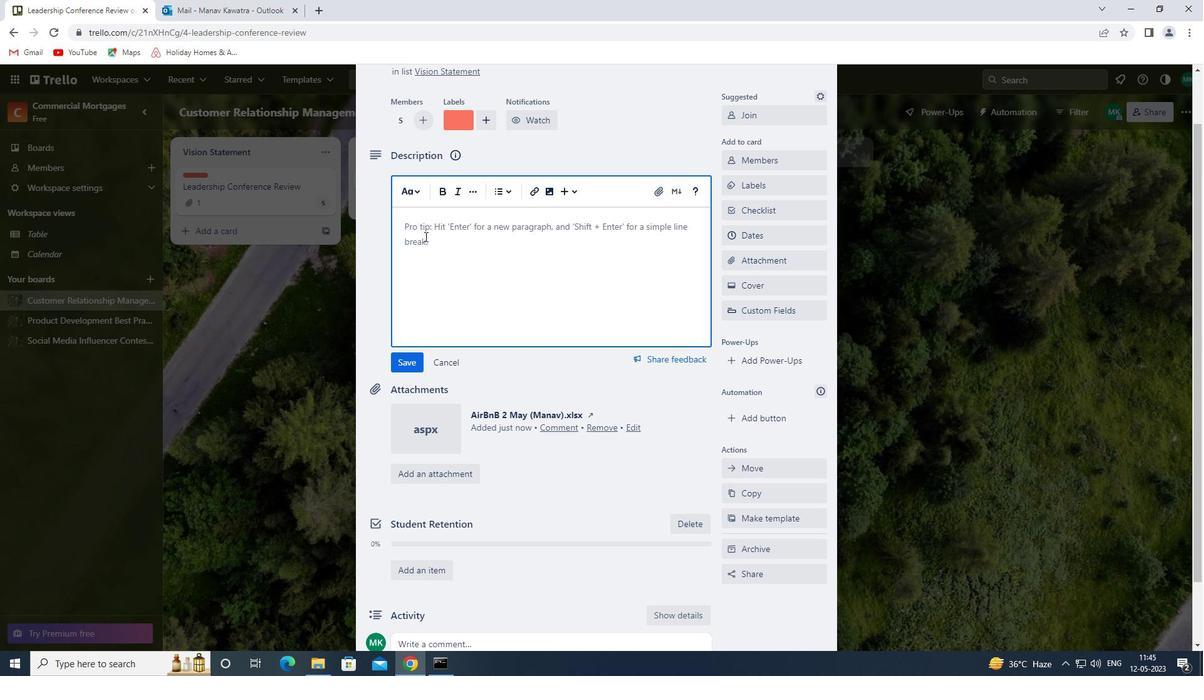 
Action: Mouse moved to (741, 283)
Screenshot: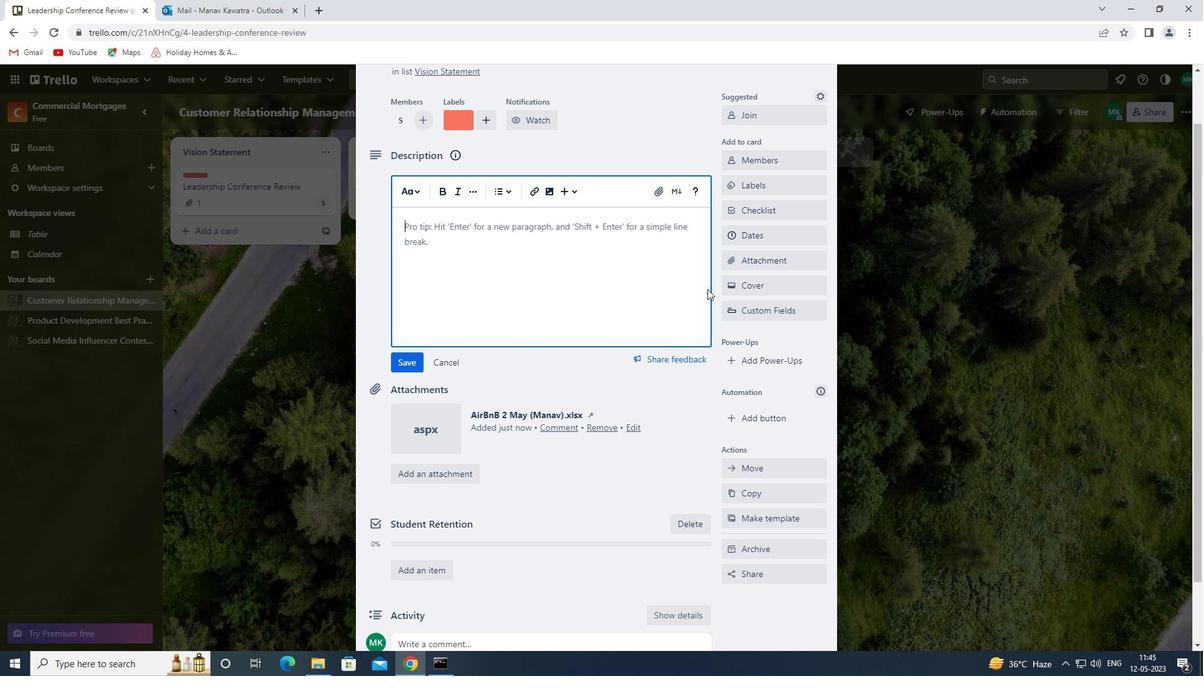 
Action: Mouse pressed left at (741, 283)
Screenshot: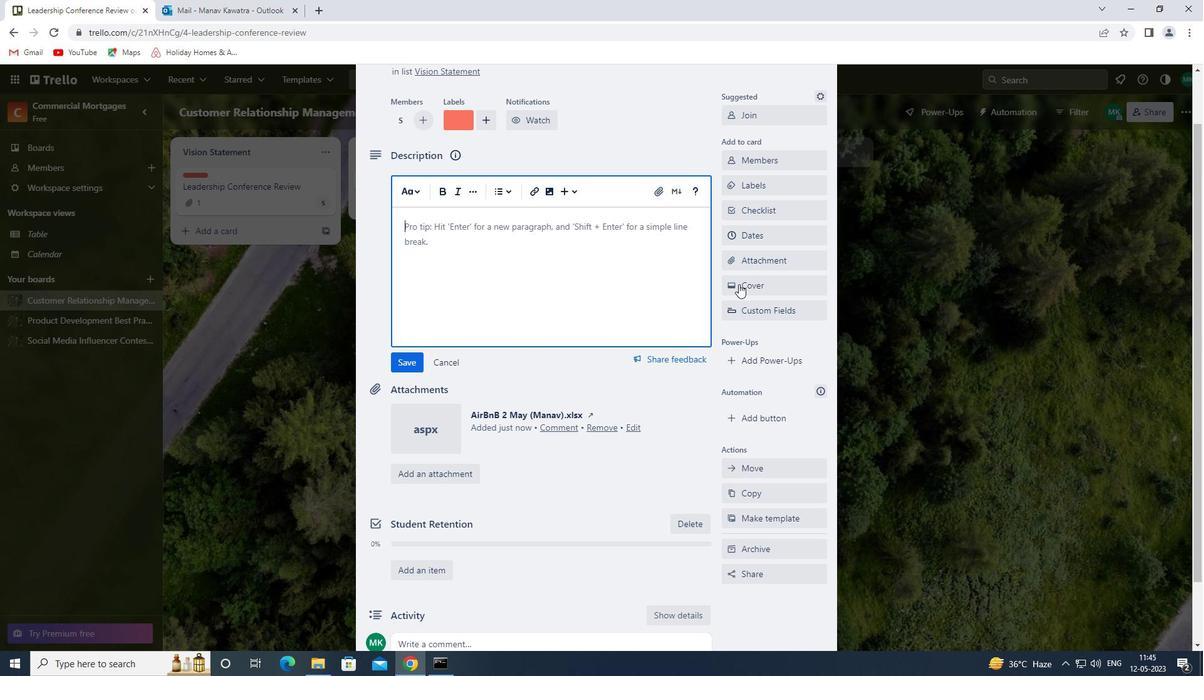 
Action: Mouse moved to (850, 401)
Screenshot: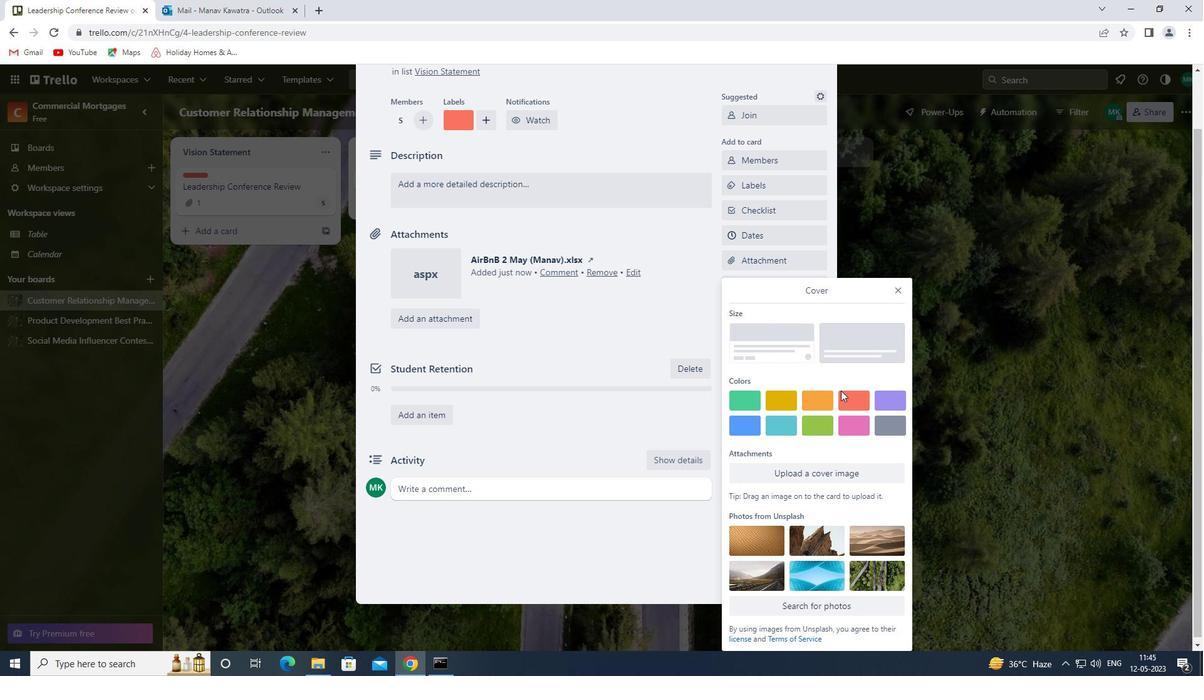 
Action: Mouse pressed left at (850, 401)
Screenshot: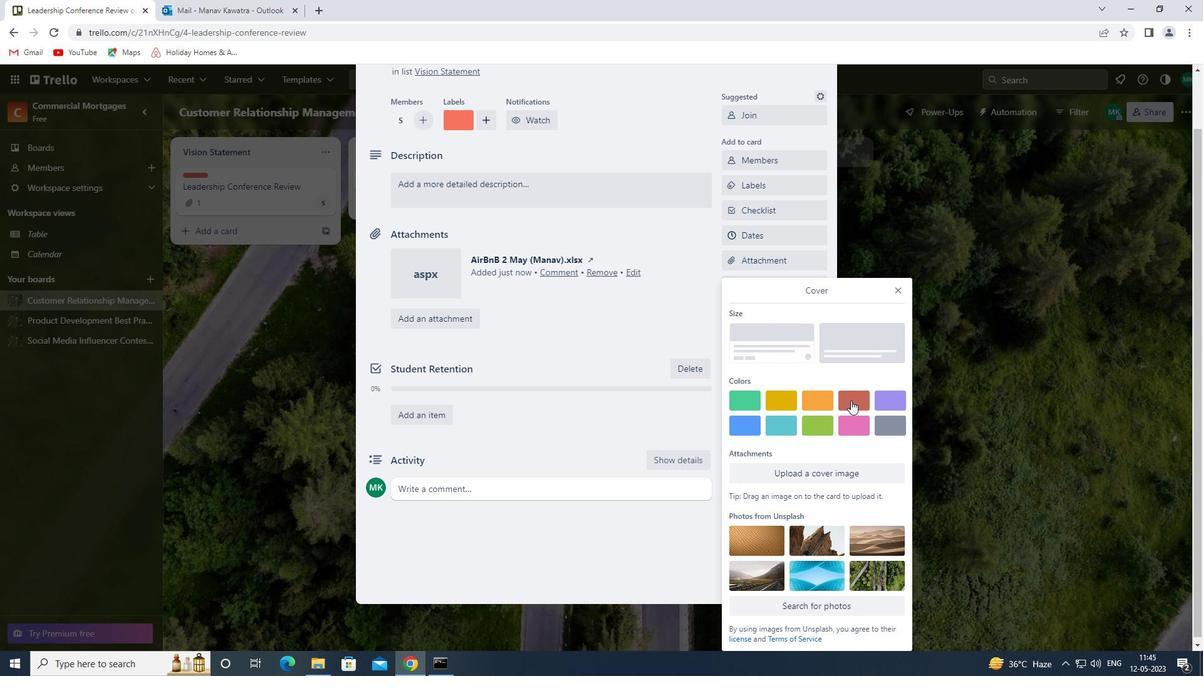 
Action: Mouse moved to (899, 262)
Screenshot: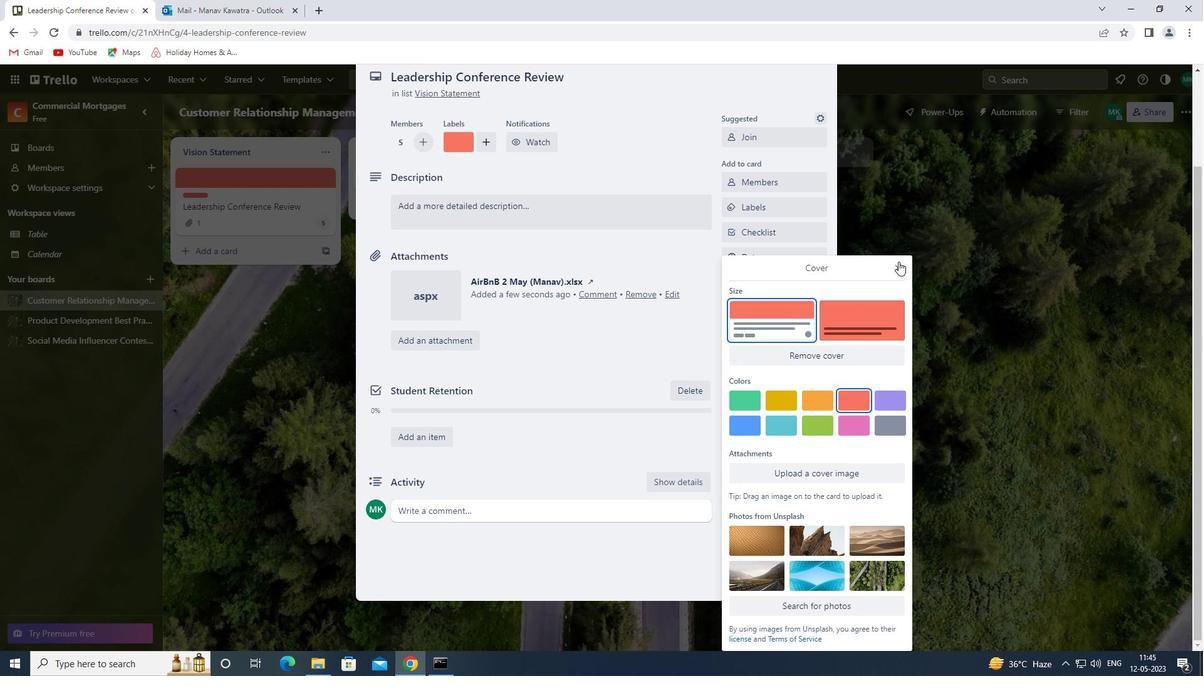 
Action: Mouse pressed left at (899, 262)
Screenshot: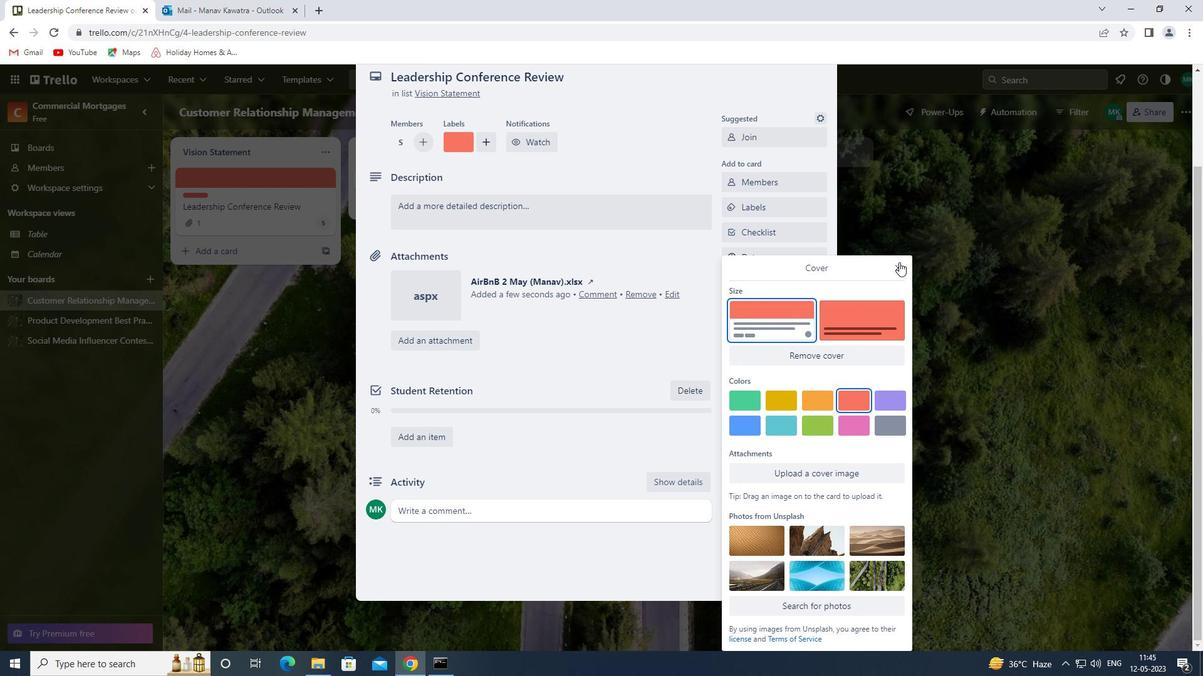 
Action: Mouse moved to (789, 305)
Screenshot: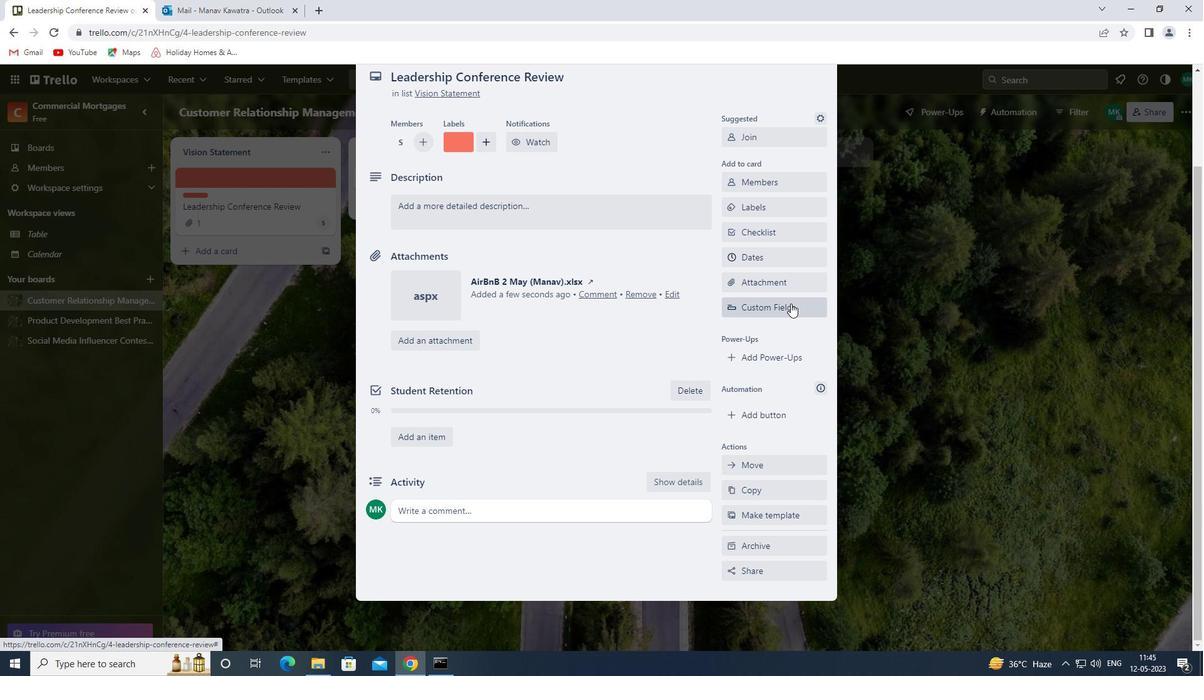 
Action: Mouse scrolled (789, 305) with delta (0, 0)
Screenshot: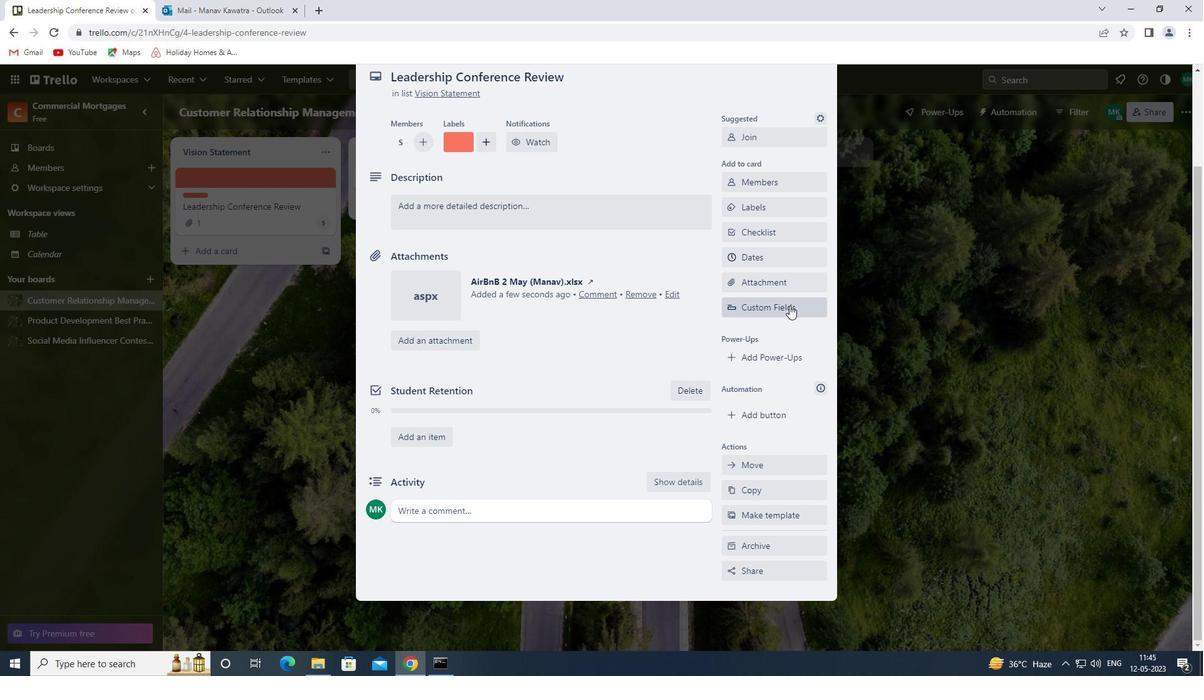 
Action: Mouse scrolled (789, 306) with delta (0, 0)
Screenshot: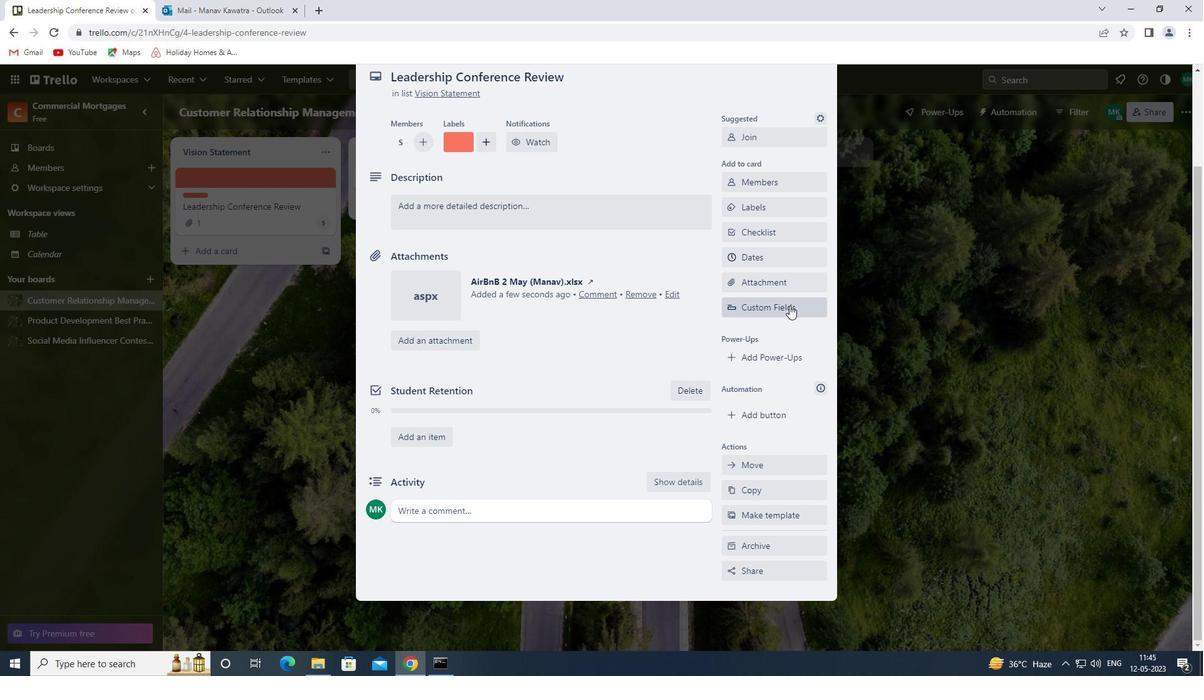 
Action: Mouse scrolled (789, 306) with delta (0, 0)
Screenshot: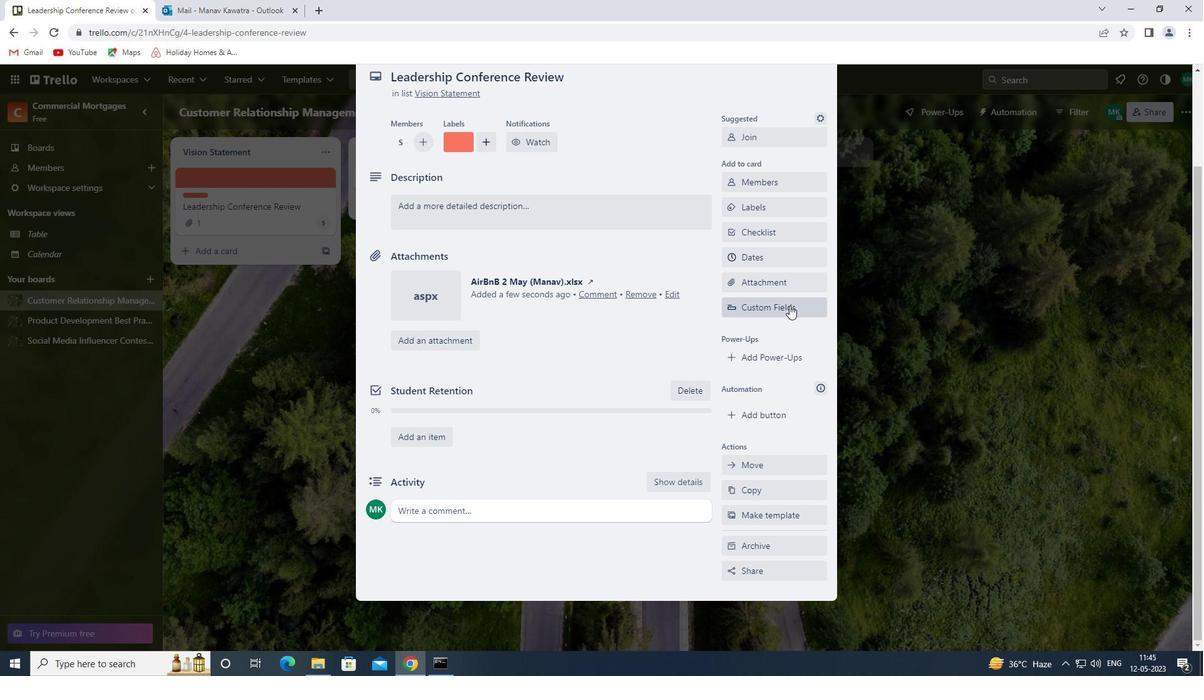 
Action: Mouse moved to (469, 325)
Screenshot: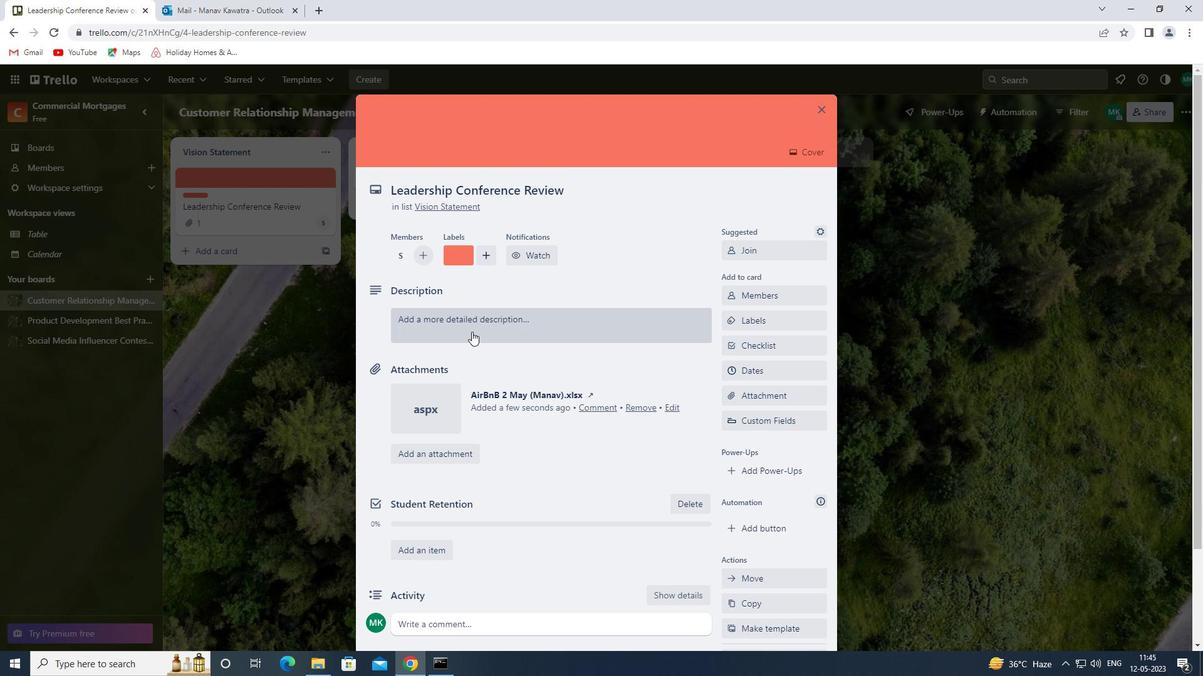 
Action: Mouse pressed left at (469, 325)
Screenshot: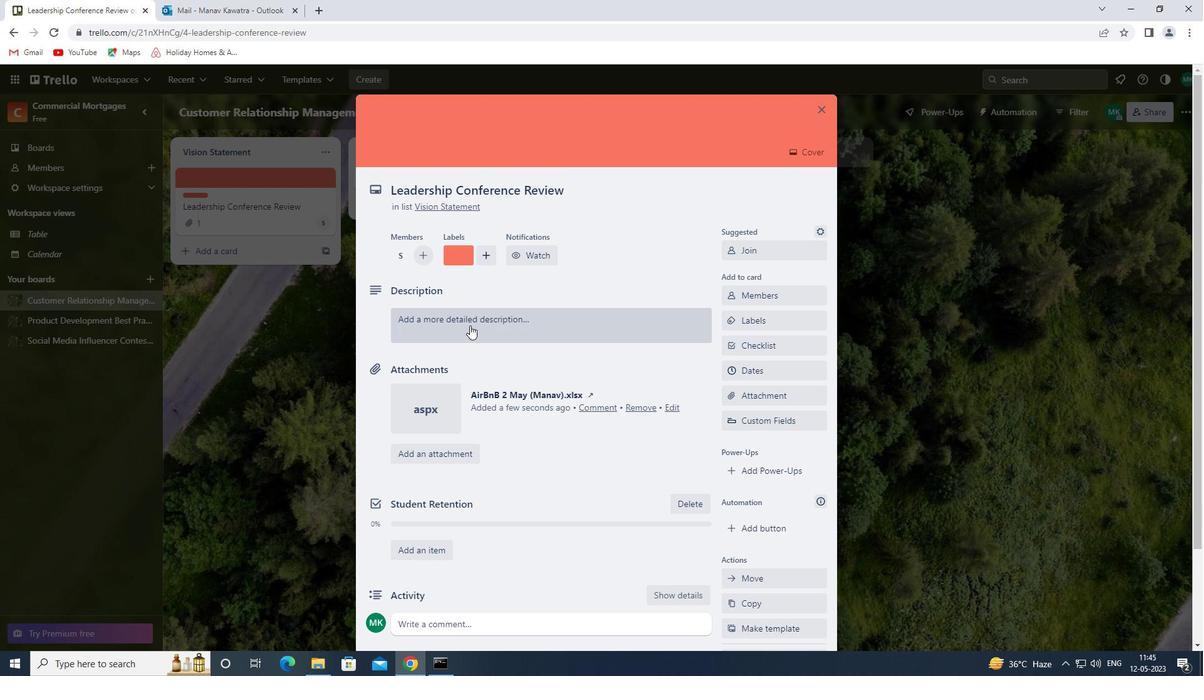 
Action: Mouse moved to (417, 360)
Screenshot: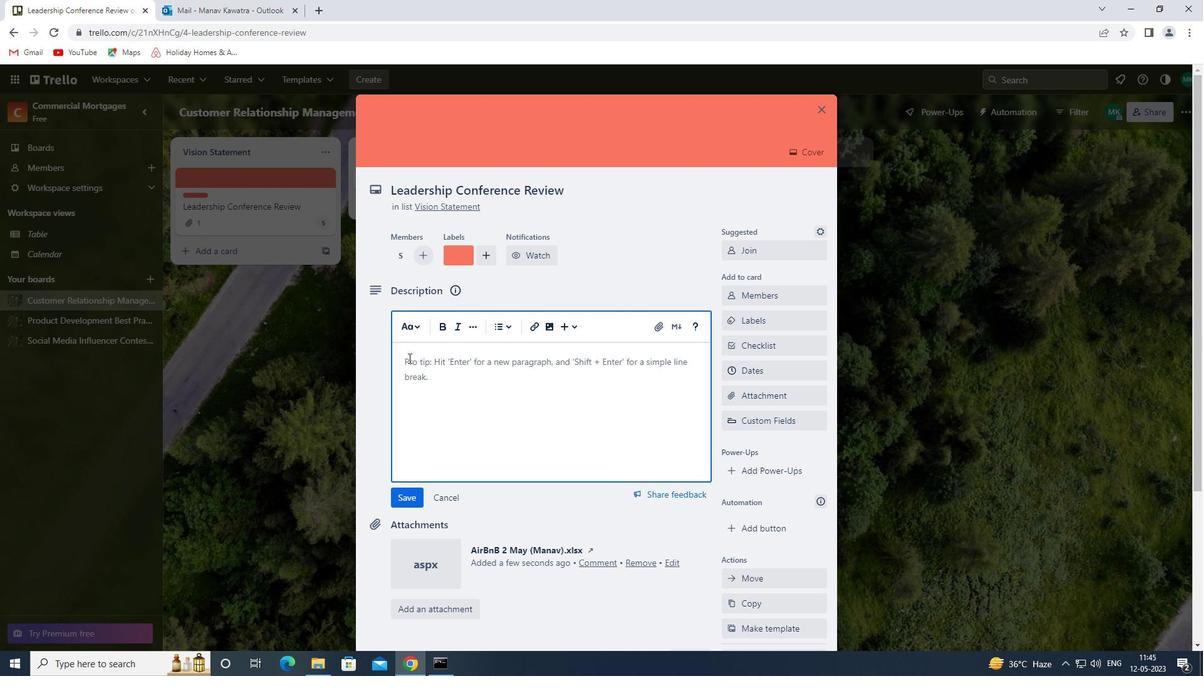 
Action: Mouse pressed left at (417, 360)
Screenshot: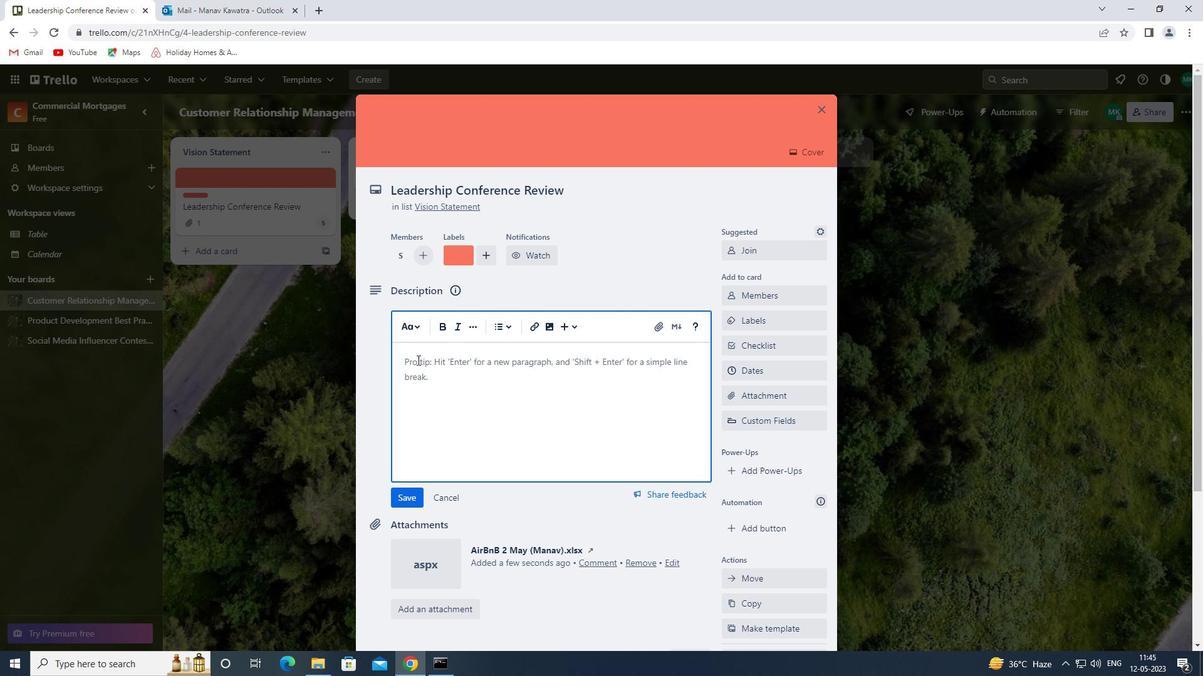 
Action: Key pressed <Key.shift>CONDUV<Key.backspace>CT<Key.space>TEAM<Key.space>TRAINING<Key.space>SESSION<Key.space>ON<Key.space>DELEGATION<Key.space>AND<Key.space>EMPOWERMENT
Screenshot: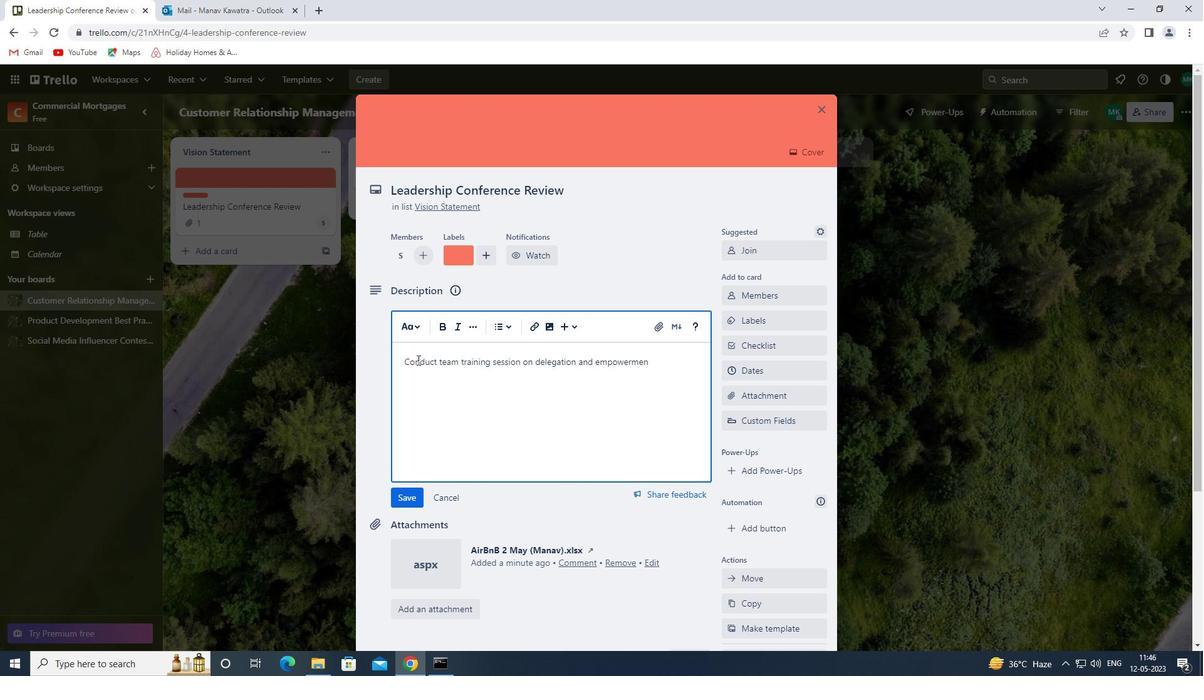 
Action: Mouse moved to (407, 498)
Screenshot: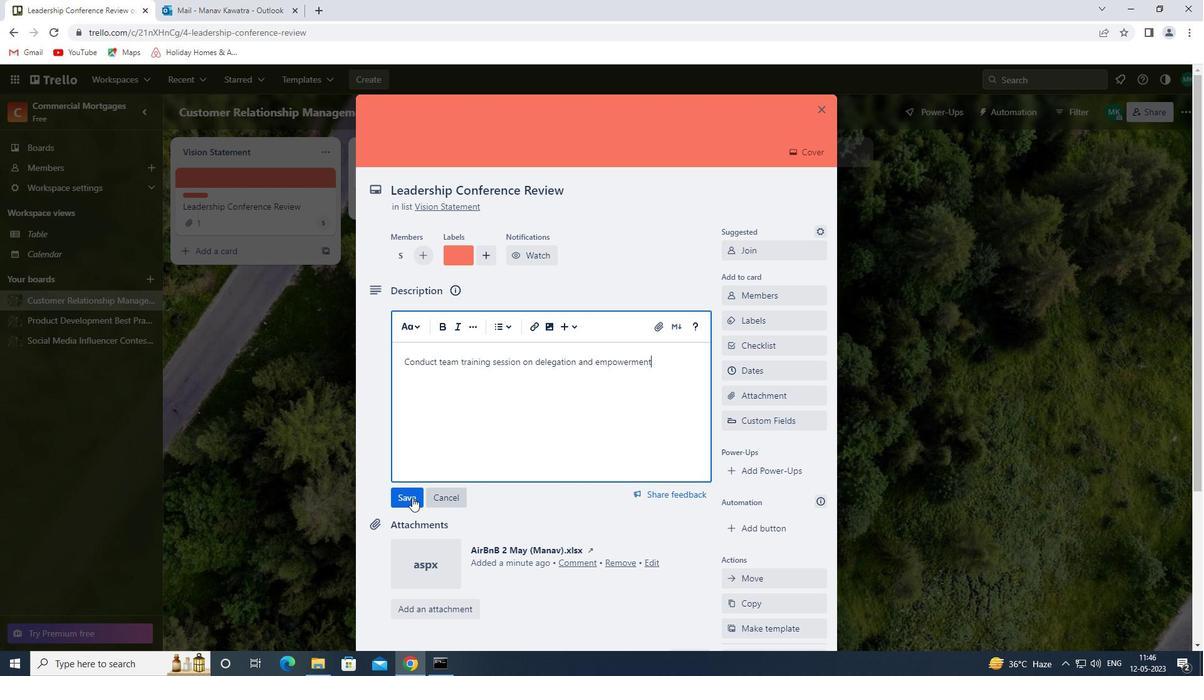 
Action: Mouse pressed left at (407, 498)
Screenshot: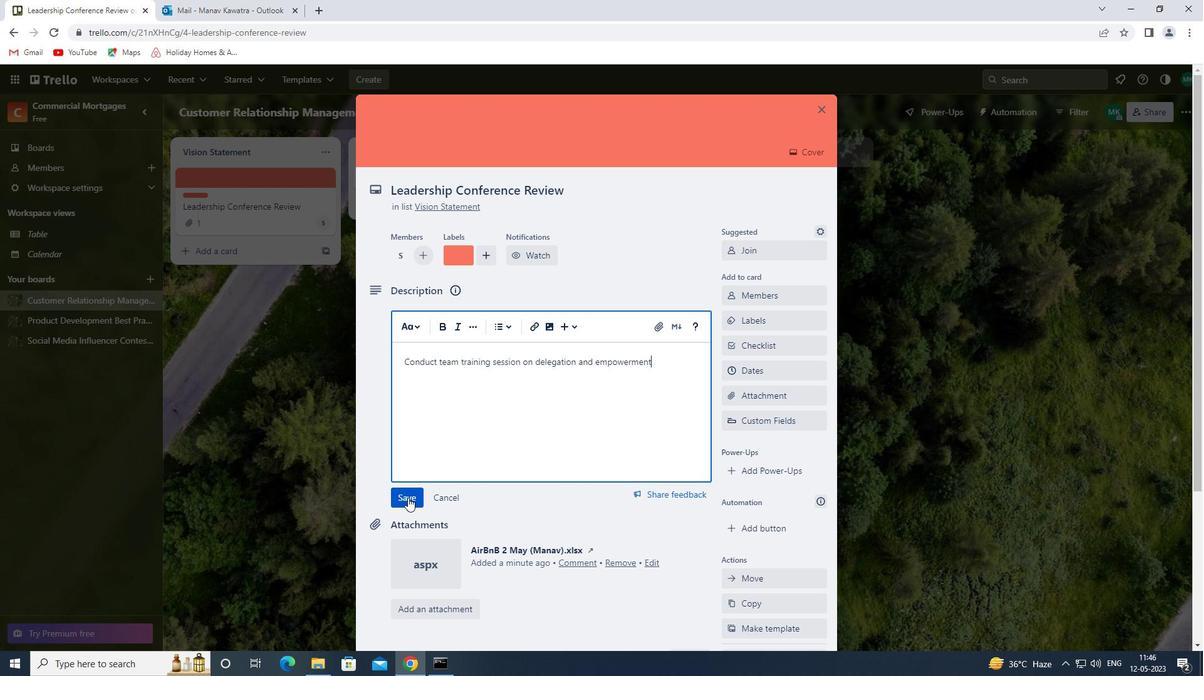 
Action: Mouse moved to (484, 490)
Screenshot: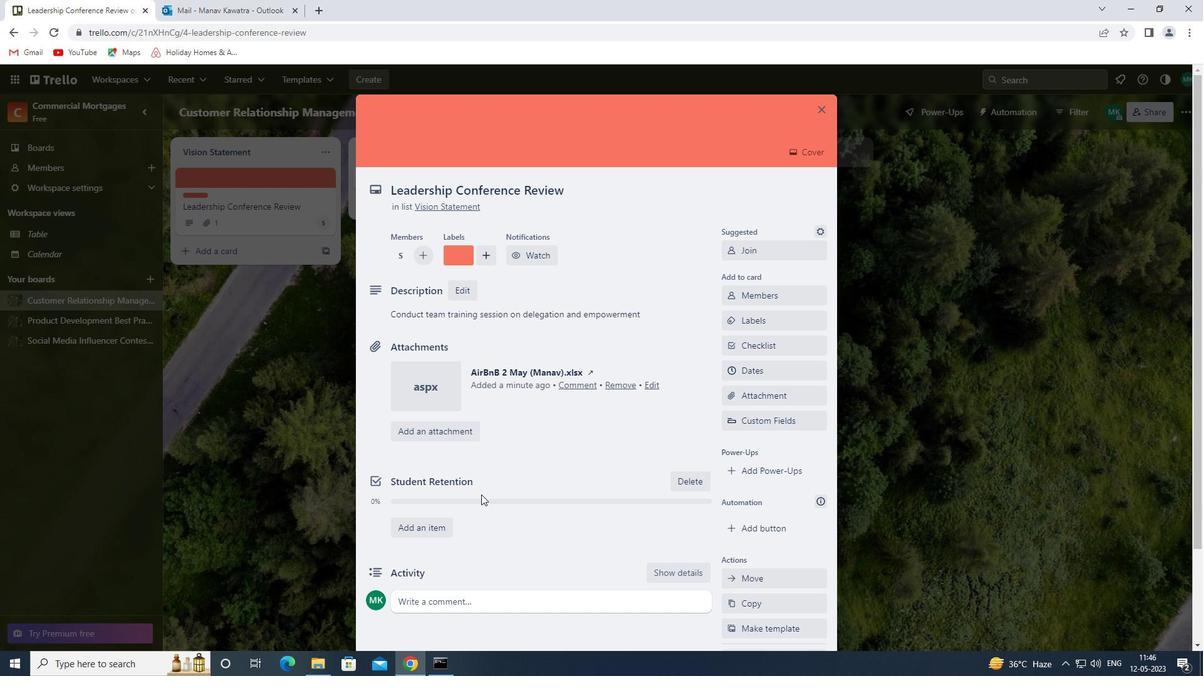 
Action: Mouse scrolled (484, 489) with delta (0, 0)
Screenshot: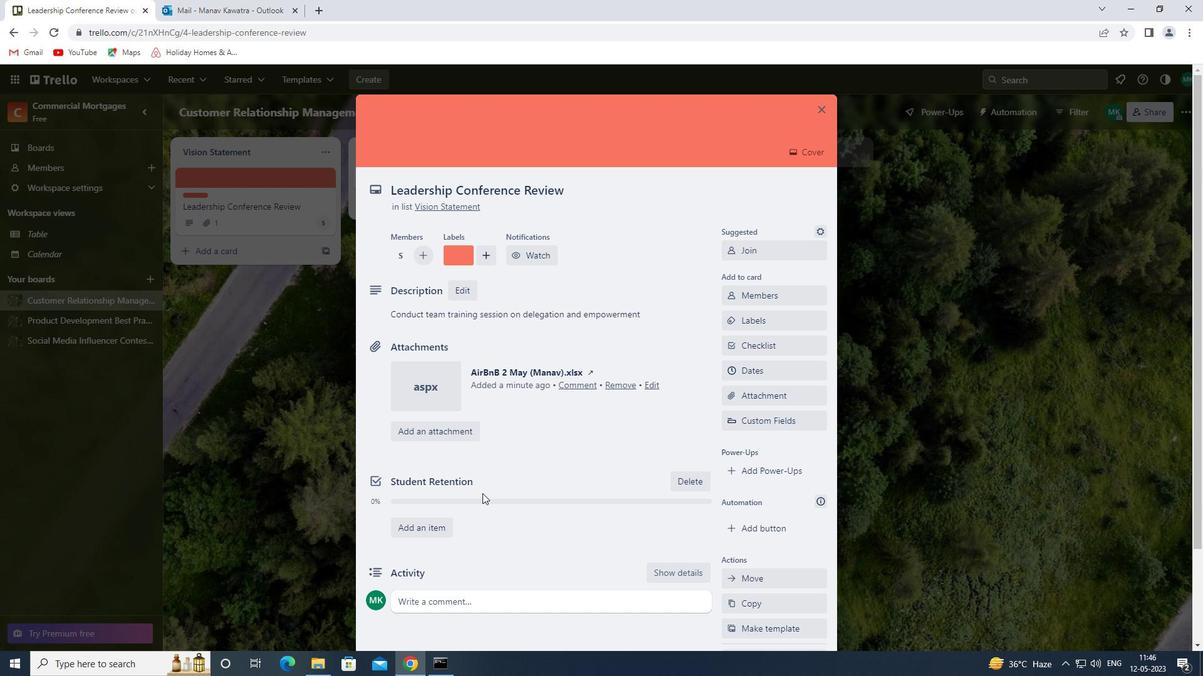 
Action: Mouse scrolled (484, 489) with delta (0, 0)
Screenshot: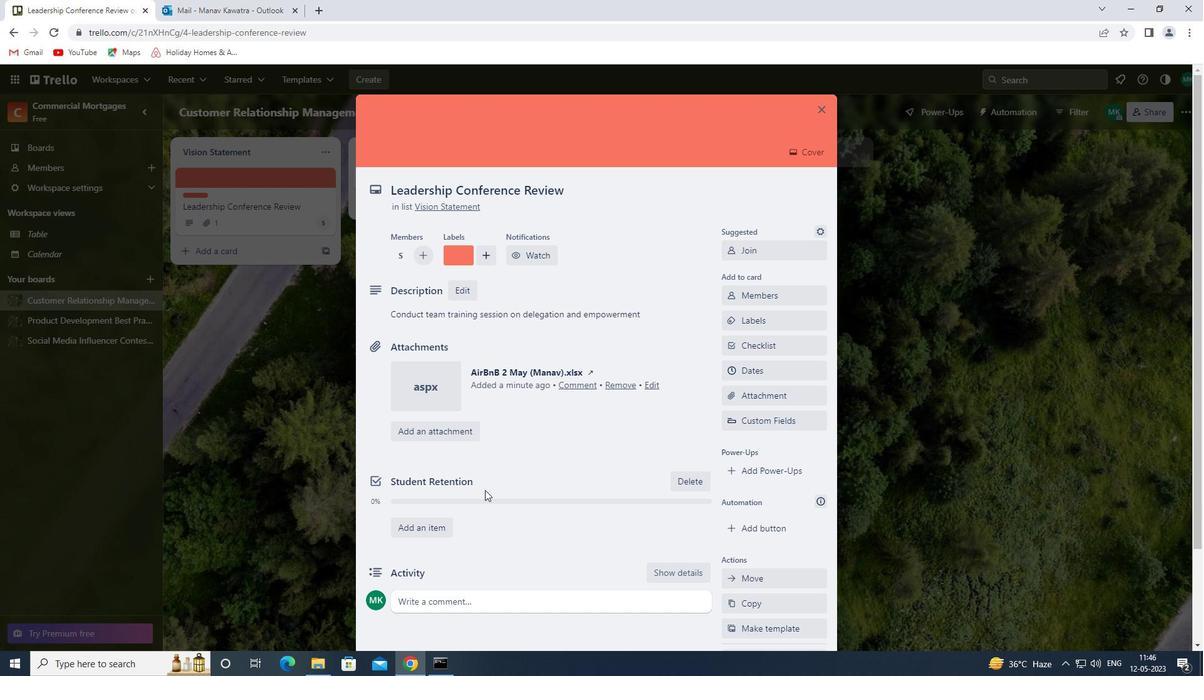
Action: Mouse moved to (445, 480)
Screenshot: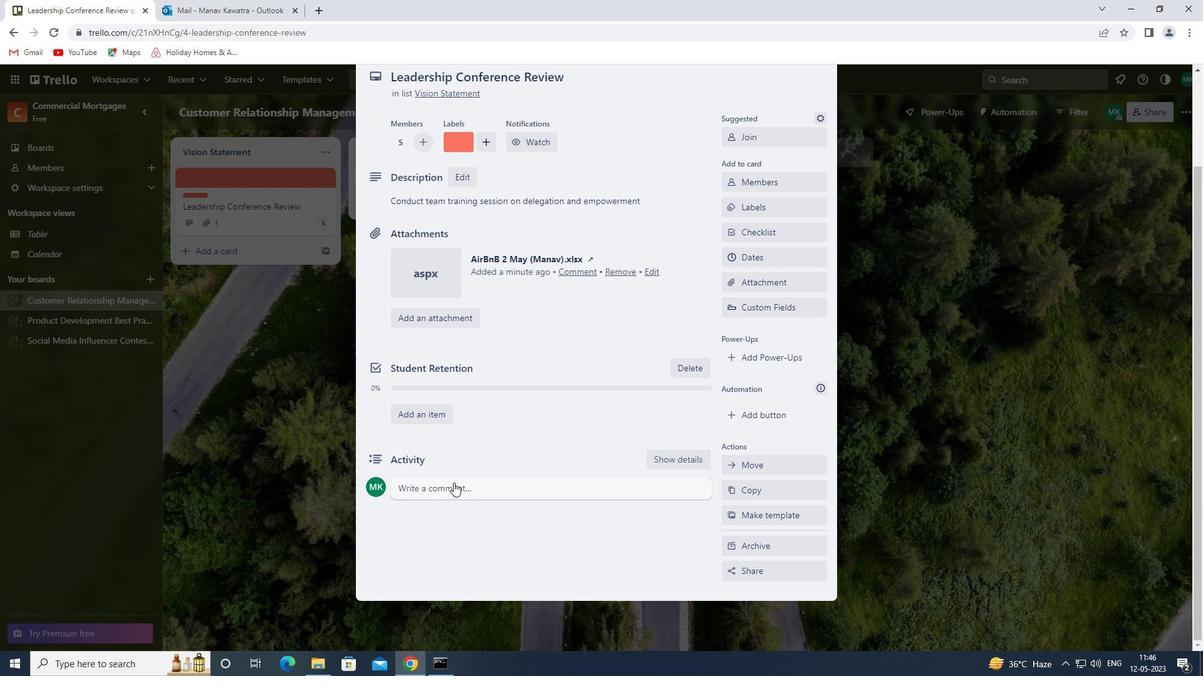
Action: Mouse pressed left at (445, 480)
Screenshot: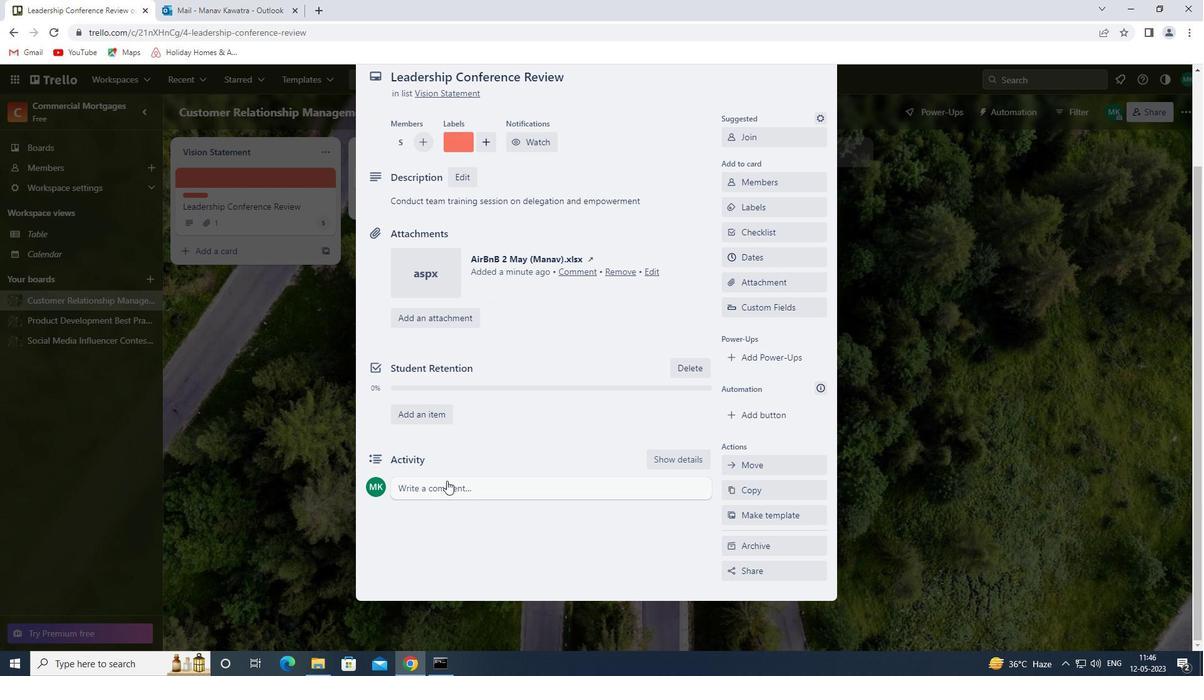 
Action: Mouse moved to (421, 521)
Screenshot: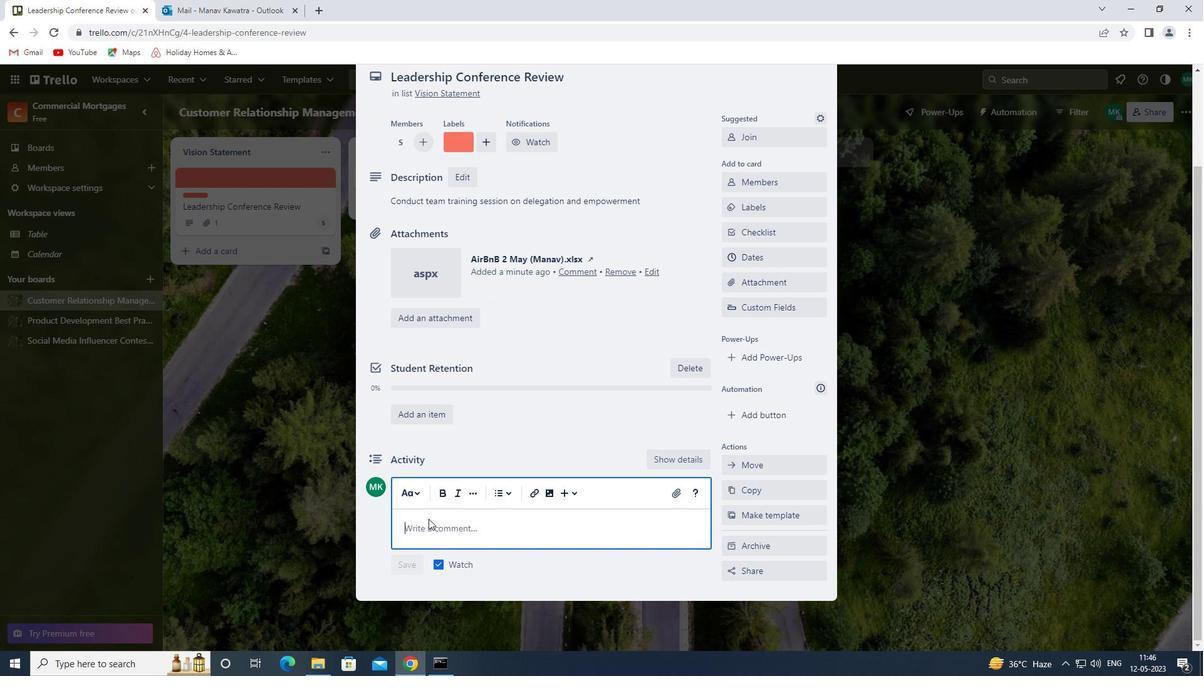 
Action: Mouse pressed left at (421, 521)
Screenshot: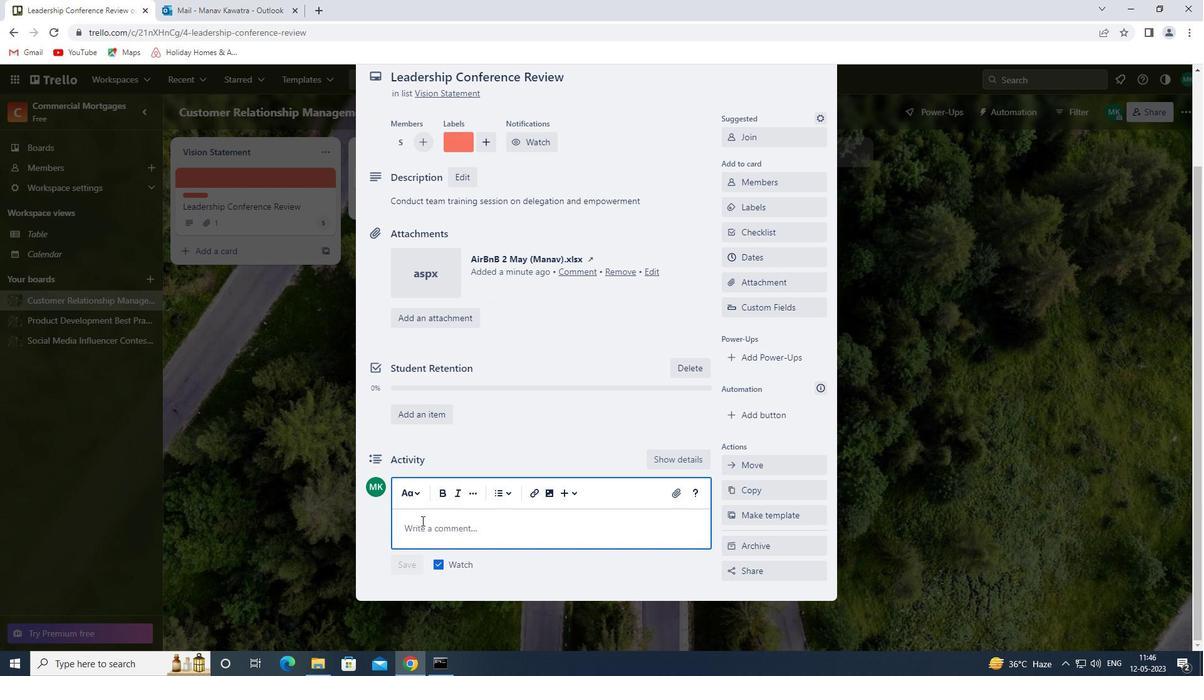 
Action: Key pressed <Key.shift><Key.shift><Key.shift><Key.shift><Key.shift><Key.shift><Key.shift><Key.shift><Key.shift><Key.shift><Key.shift><Key.shift><Key.shift><Key.shift><Key.shift><Key.shift><Key.shift><Key.shift><Key.shift><Key.shift>GIVEN<Key.space>THE<Key.space>POTENTIAL<Key.space>IMPACT<Key.space>OG<Key.backspace>F<Key.space>THIS<Key.space>TASK,LET<Key.space>US<Key.space>APPROACH<Key.space>IT<Key.space>WITH<Key.space>A<Key.space>STRATEGIC<Key.space>MINDSET<Key.space>AND<Key.space>EXPLORE<Key.space>ALL<Key.space>OPTIOM<Key.backspace>NS<Key.space>BEFORE<Key.space>MAKING<Key.space>DECISION
Screenshot: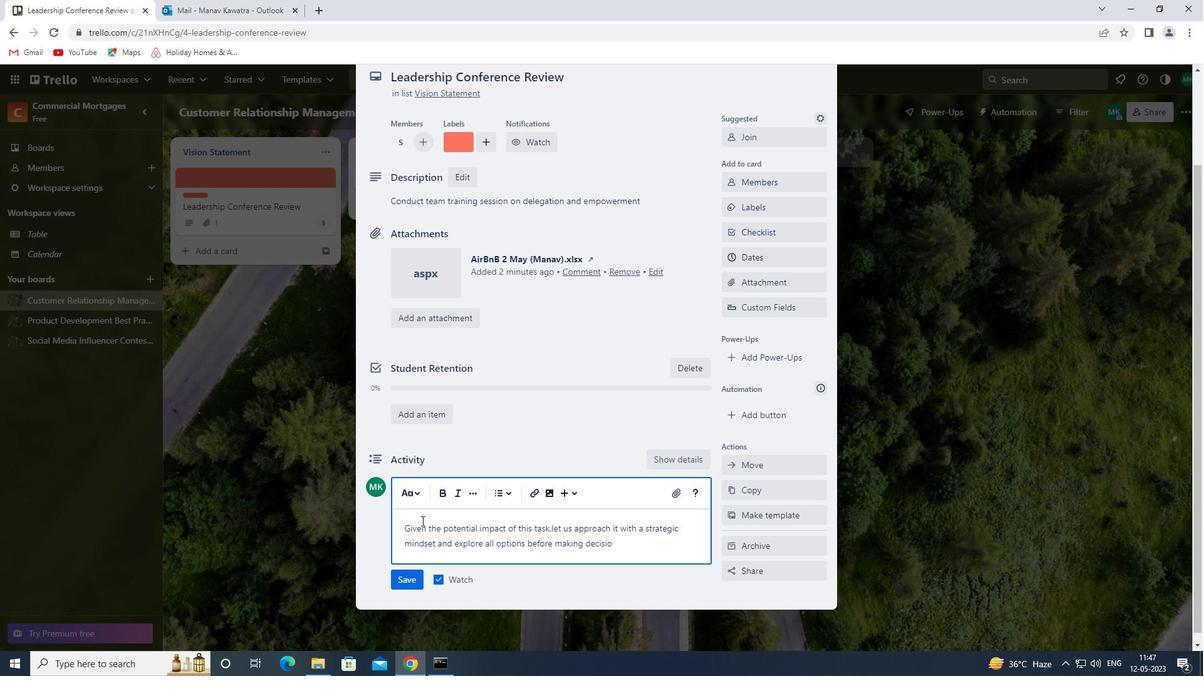 
Action: Mouse moved to (411, 582)
Screenshot: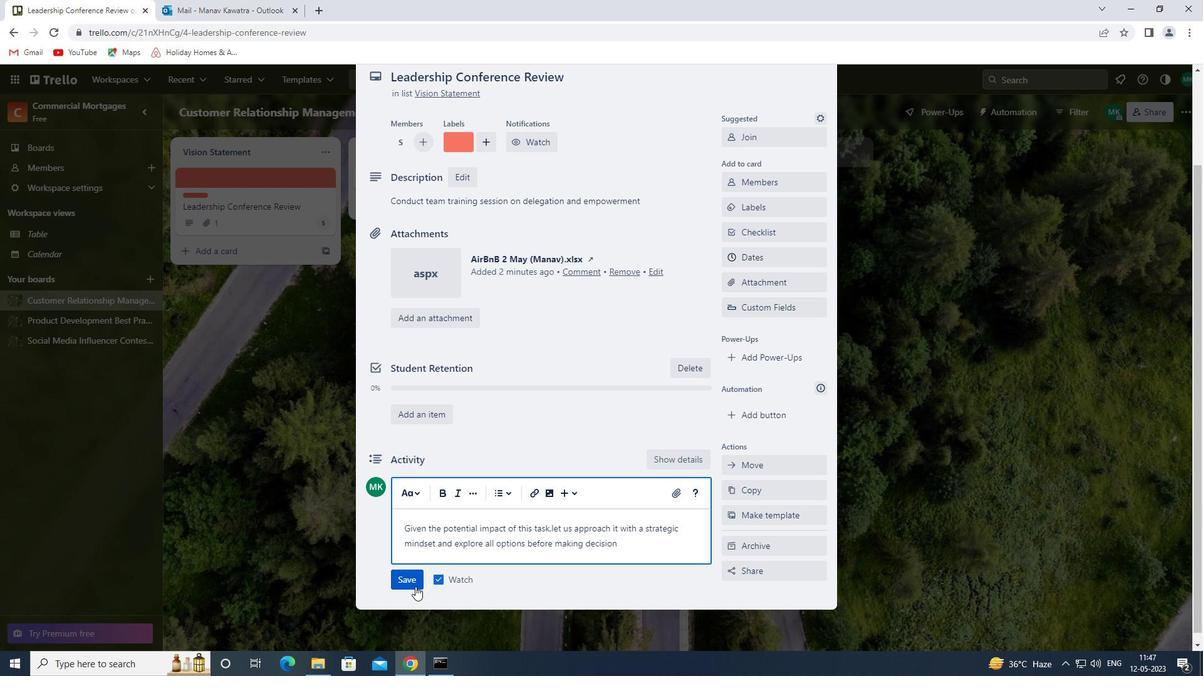 
Action: Mouse pressed left at (411, 582)
Screenshot: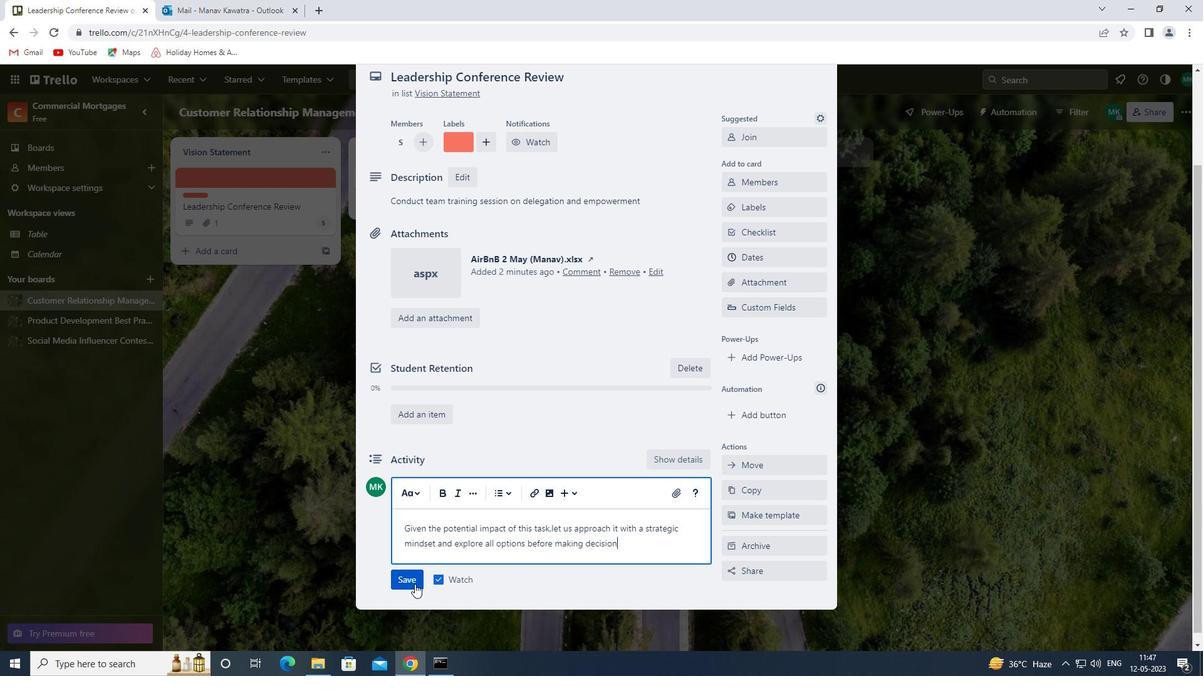 
Action: Mouse moved to (767, 256)
Screenshot: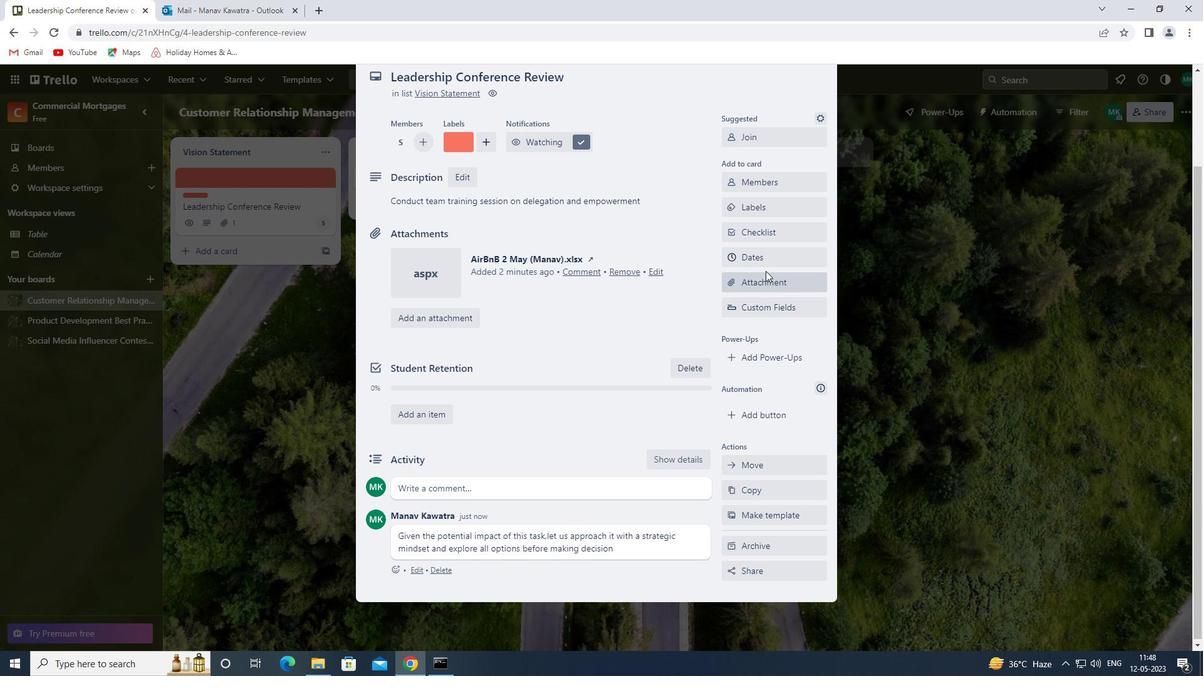 
Action: Mouse pressed left at (767, 256)
Screenshot: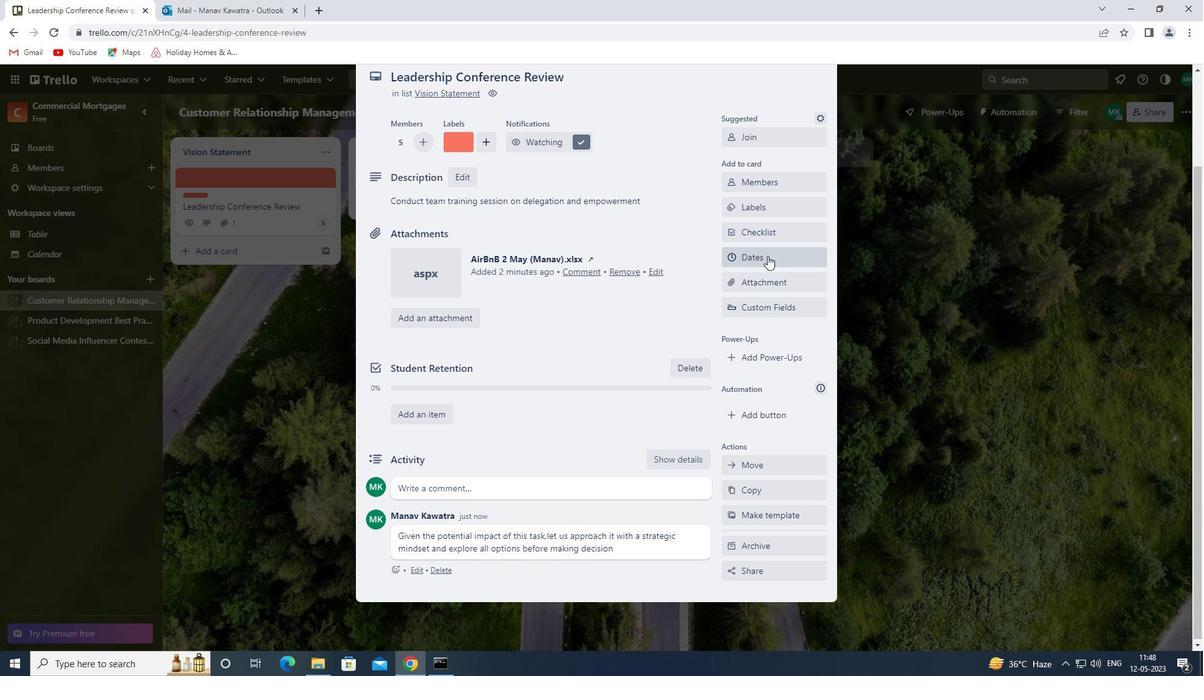 
Action: Mouse moved to (728, 342)
Screenshot: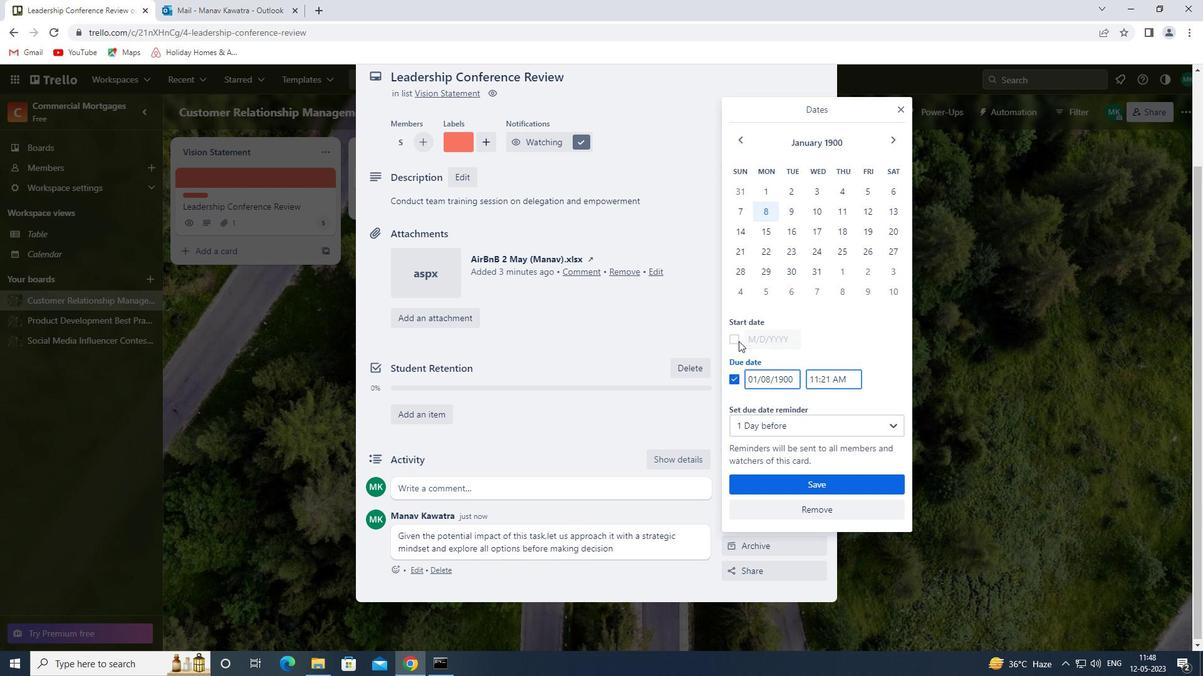 
Action: Mouse pressed left at (728, 342)
Screenshot: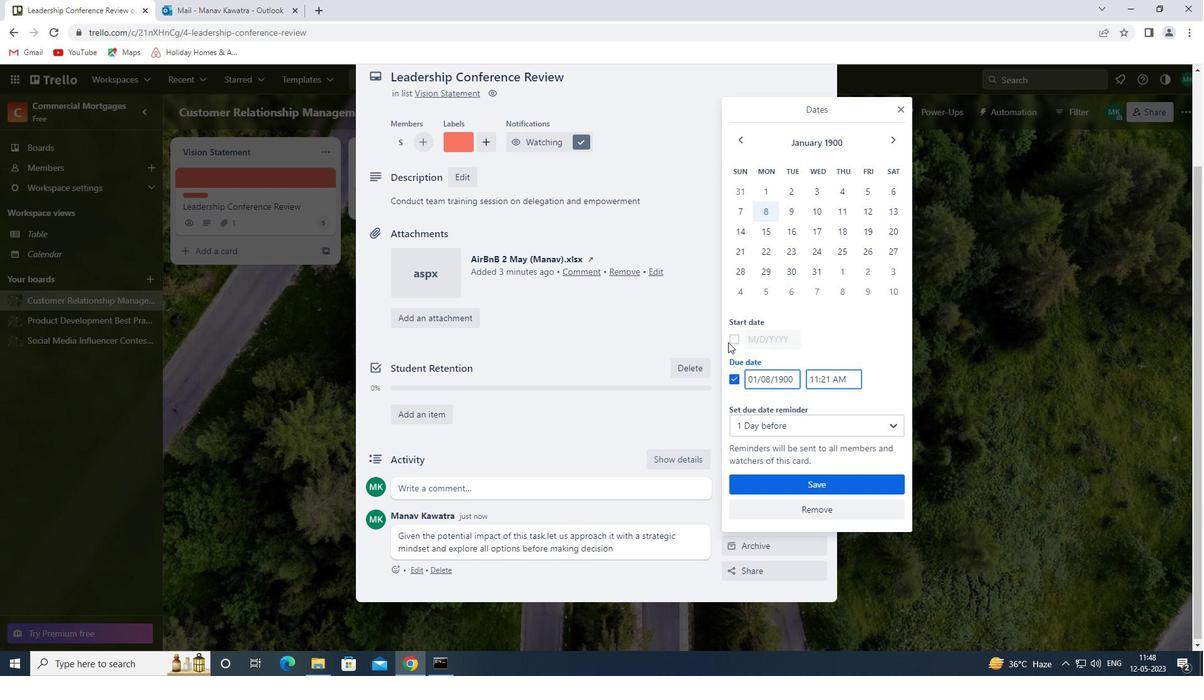 
Action: Mouse moved to (730, 341)
Screenshot: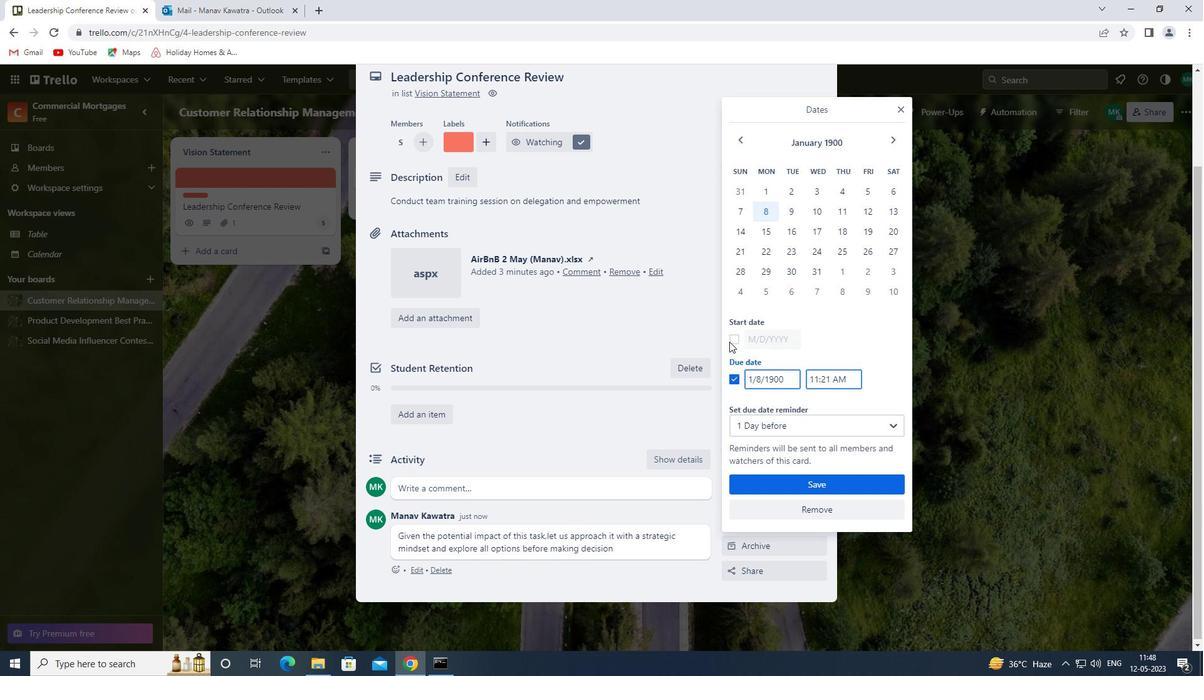 
Action: Mouse pressed left at (730, 341)
Screenshot: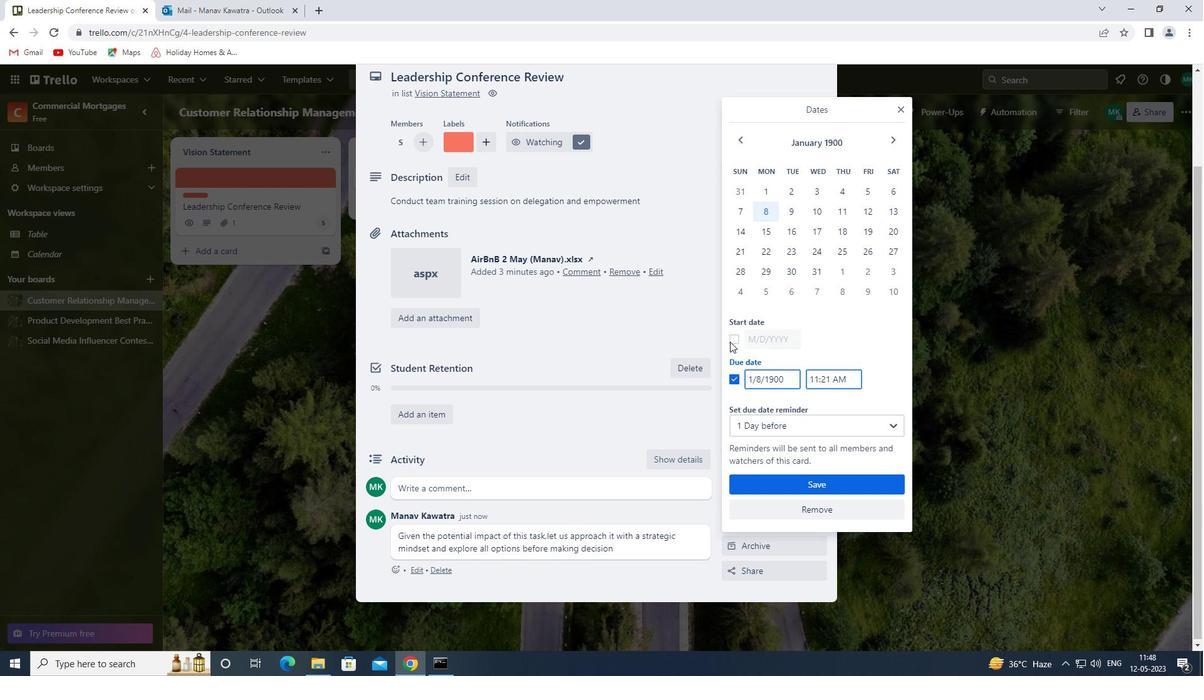 
Action: Mouse moved to (786, 192)
Screenshot: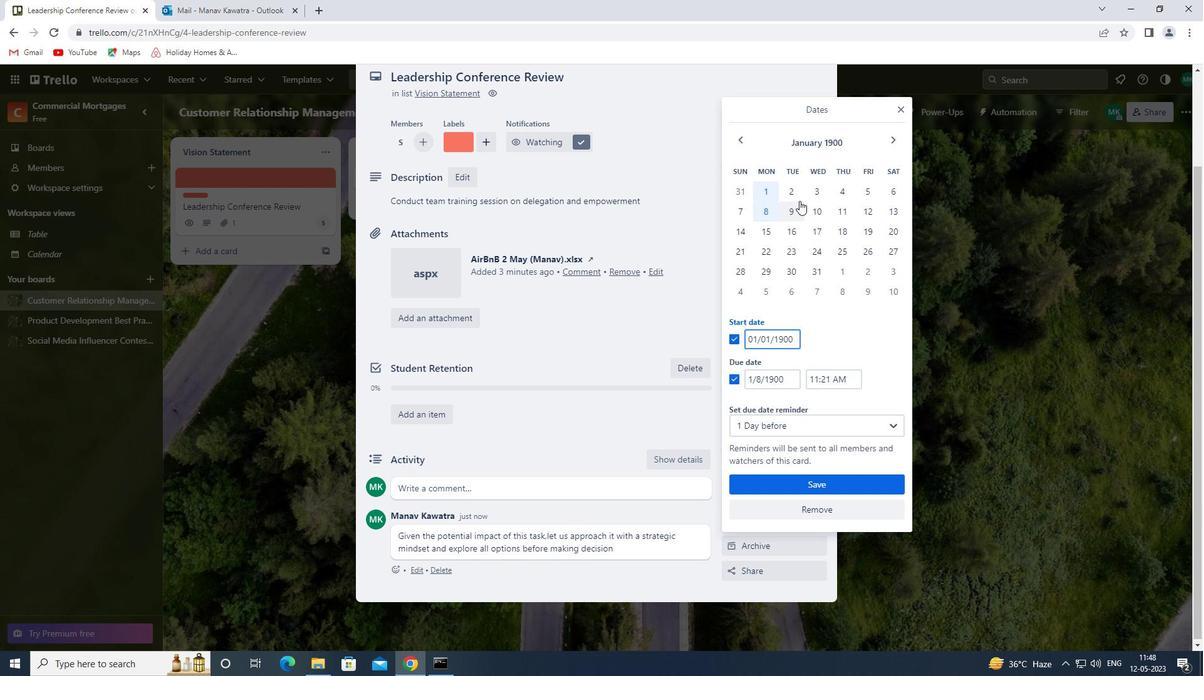 
Action: Mouse pressed left at (786, 192)
Screenshot: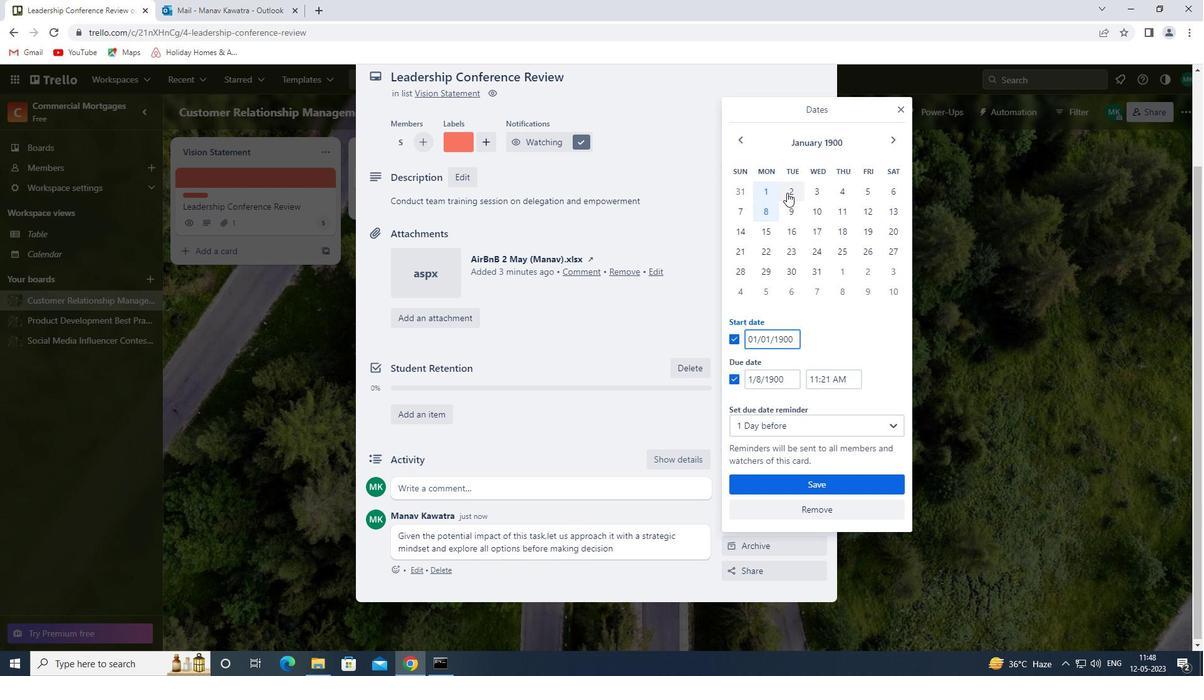
Action: Mouse moved to (793, 204)
Screenshot: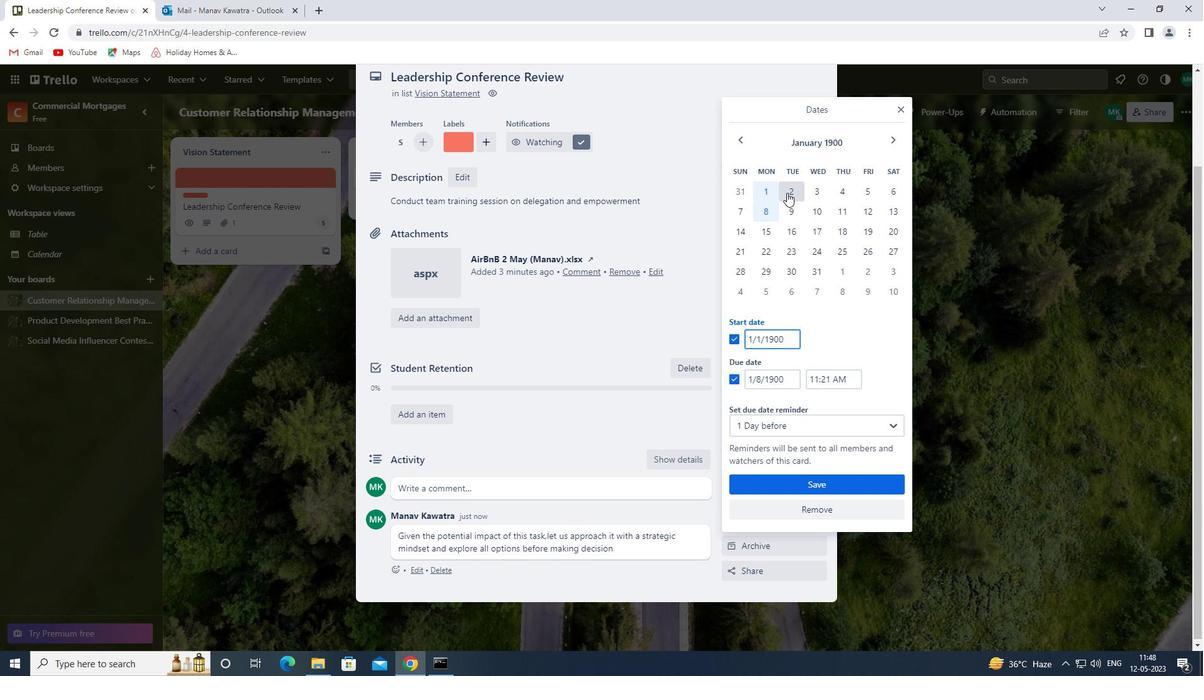 
Action: Mouse pressed left at (793, 204)
Screenshot: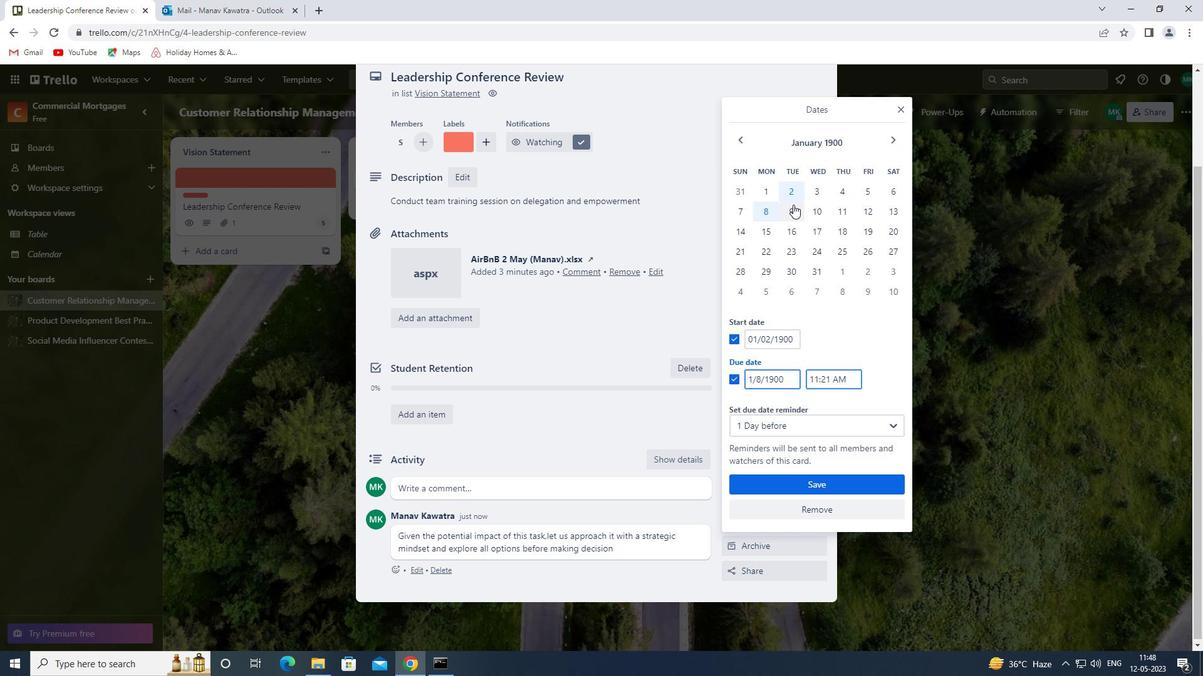 
Action: Mouse moved to (810, 488)
Screenshot: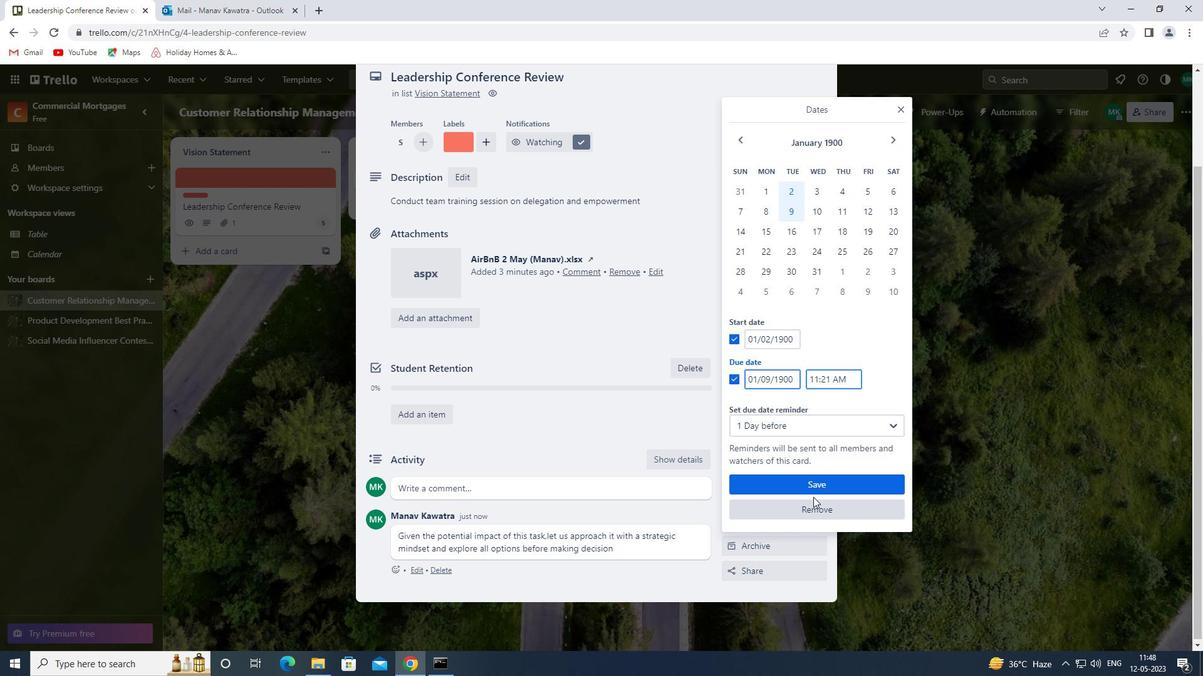 
Action: Mouse pressed left at (810, 488)
Screenshot: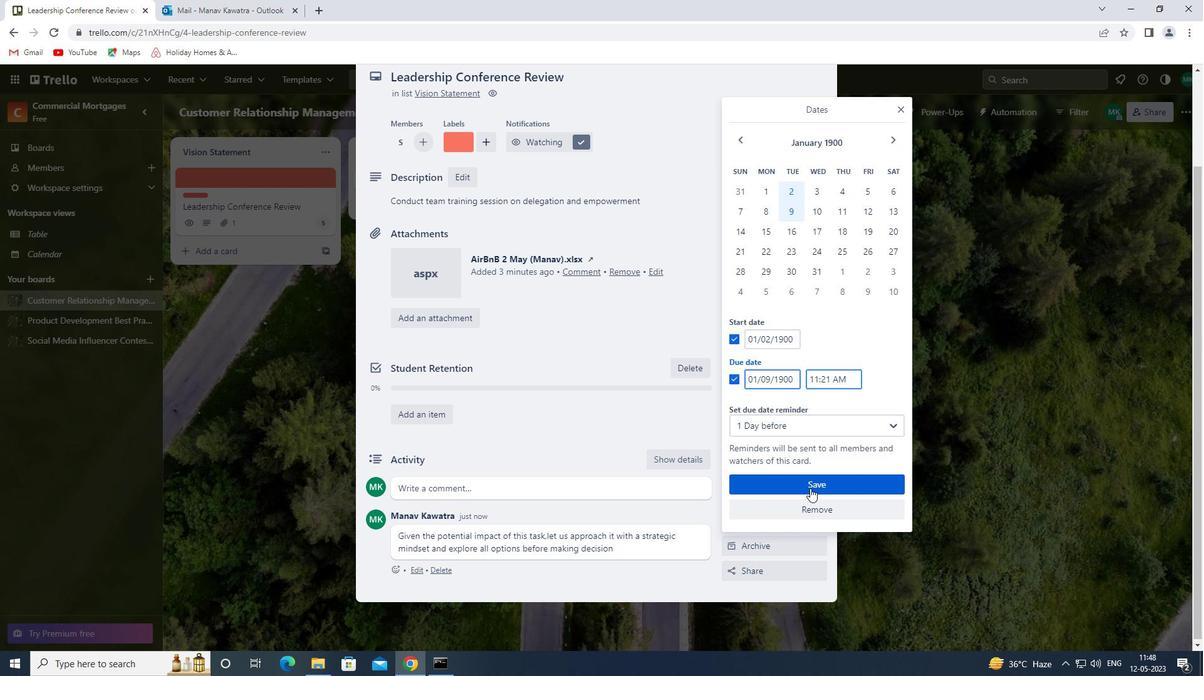 
Action: Mouse moved to (857, 410)
Screenshot: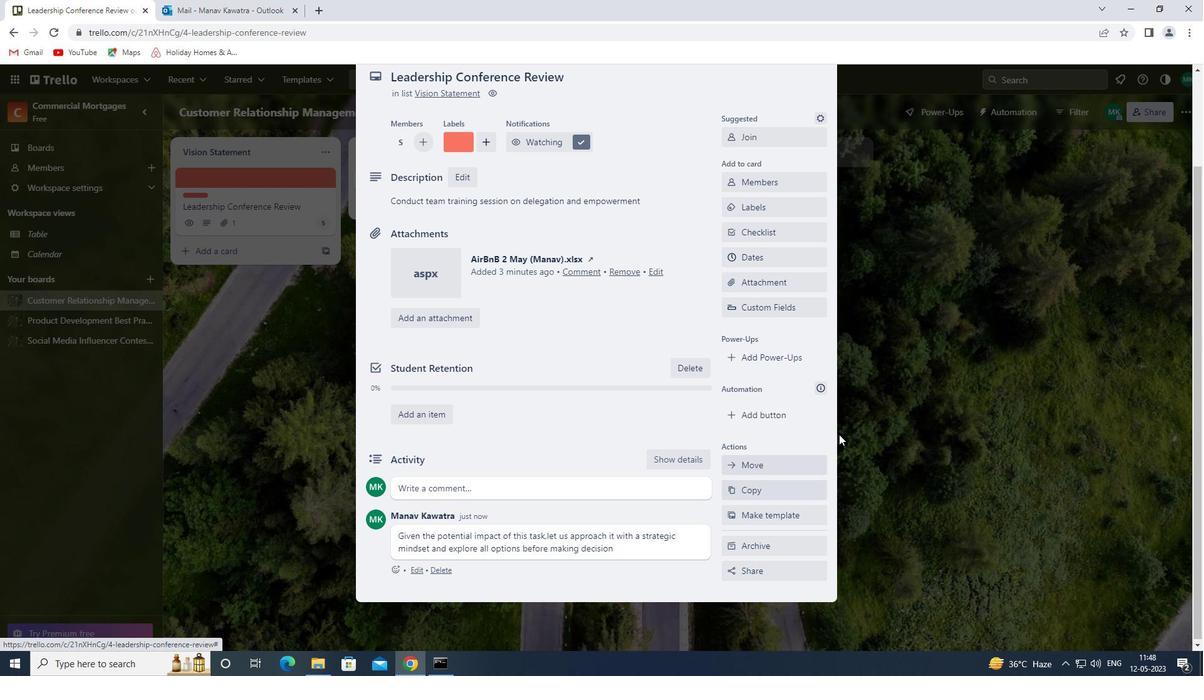 
Action: Mouse pressed left at (857, 410)
Screenshot: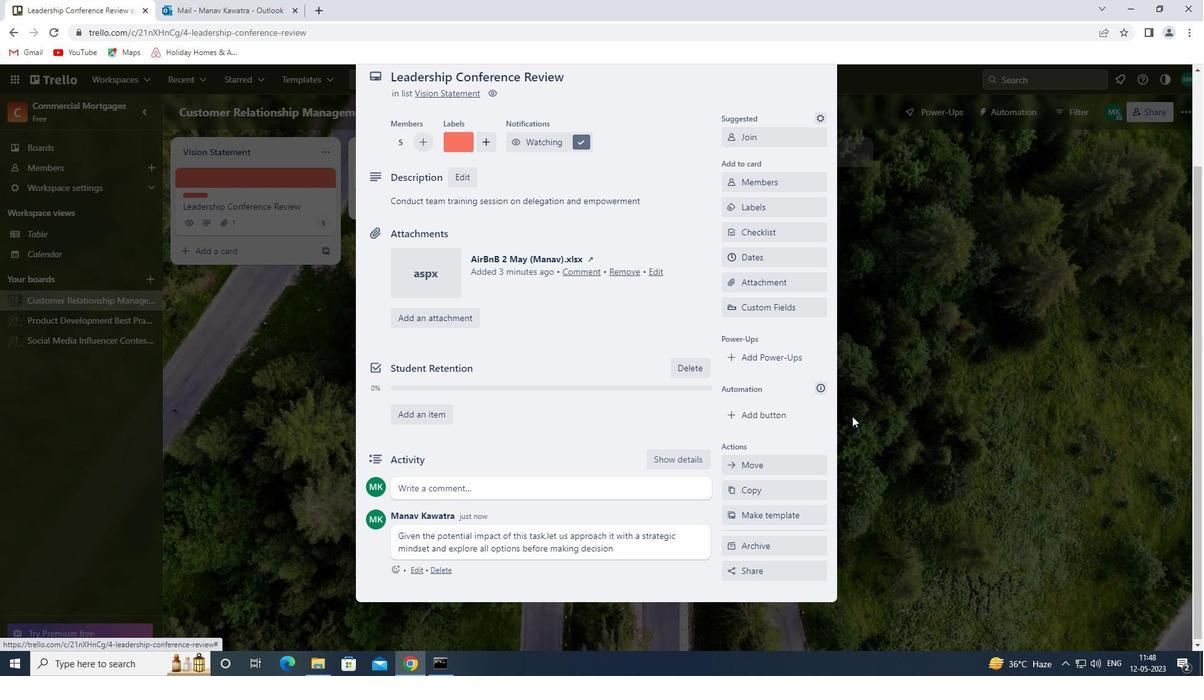 
